 Task: Open Card Conflict Management Review in Board Business Process Improvement to Workspace Infrastructure Management and add a team member Softage.1@softage.net, a label Orange, a checklist Customer Retention, an attachment from Trello, a color Orange and finally, add a card description 'Develop and launch new referral program for existing customers' and a comment 'Let us celebrate our progress and keep pushing forward as this task is an important milestone in our project.'. Add a start date 'Jan 05, 1900' with a due date 'Jan 12, 1900'
Action: Mouse moved to (66, 292)
Screenshot: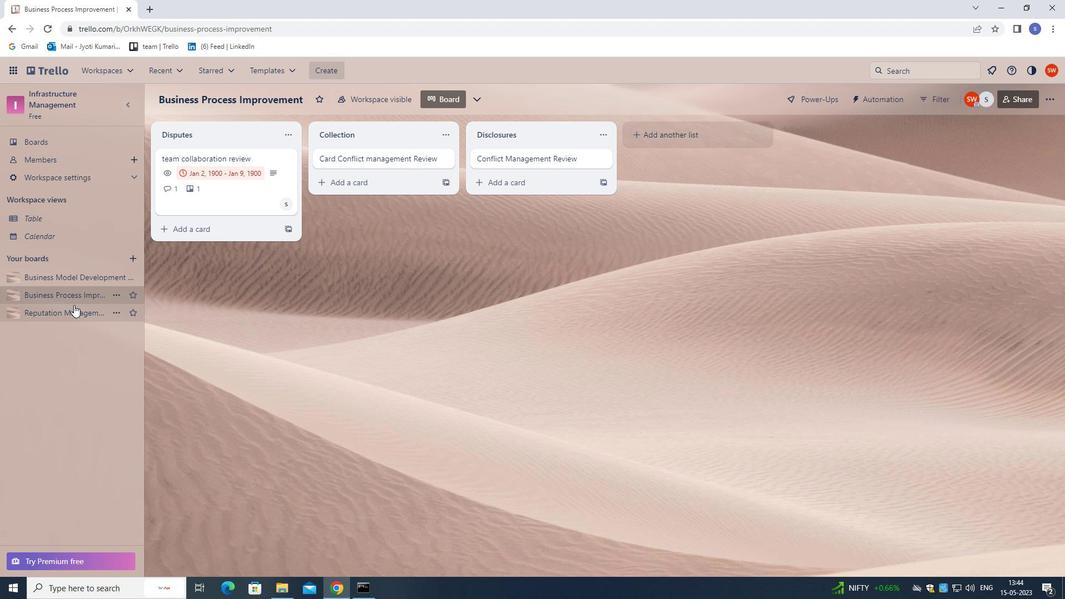 
Action: Mouse pressed left at (66, 292)
Screenshot: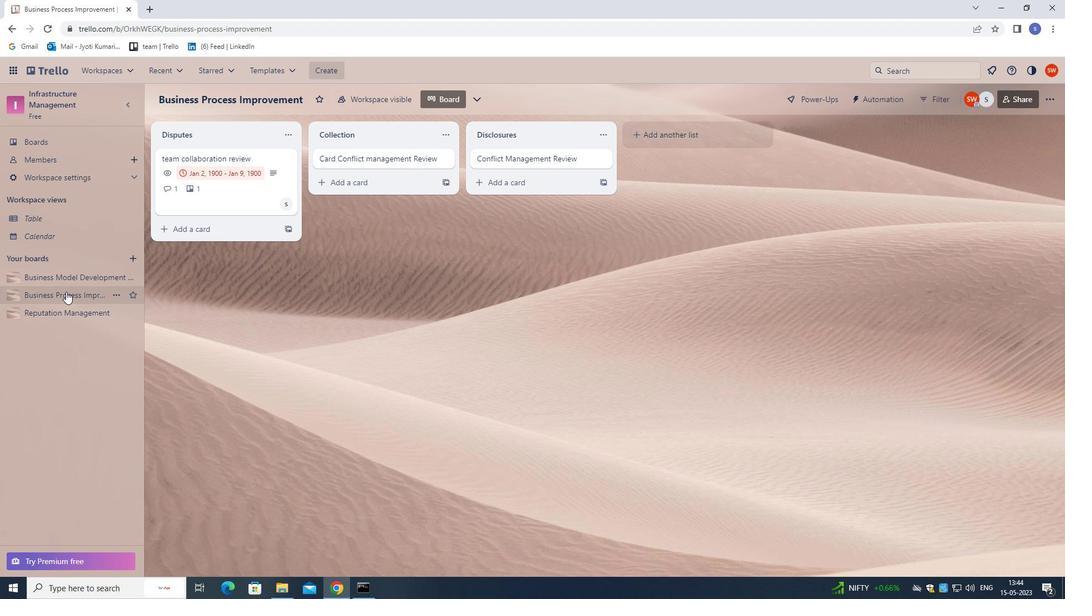 
Action: Mouse moved to (340, 158)
Screenshot: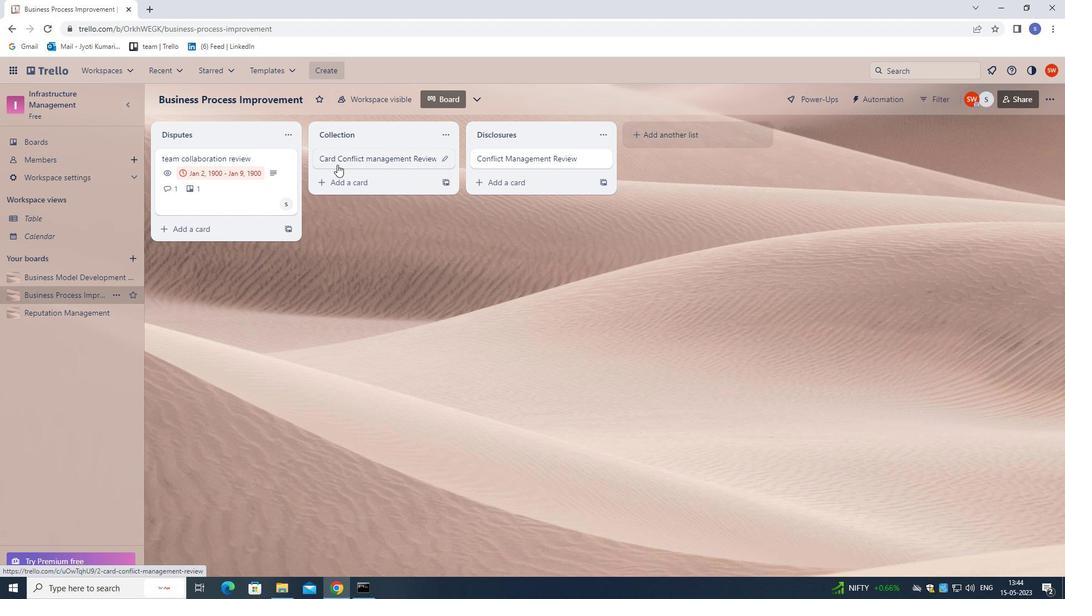 
Action: Mouse pressed left at (340, 158)
Screenshot: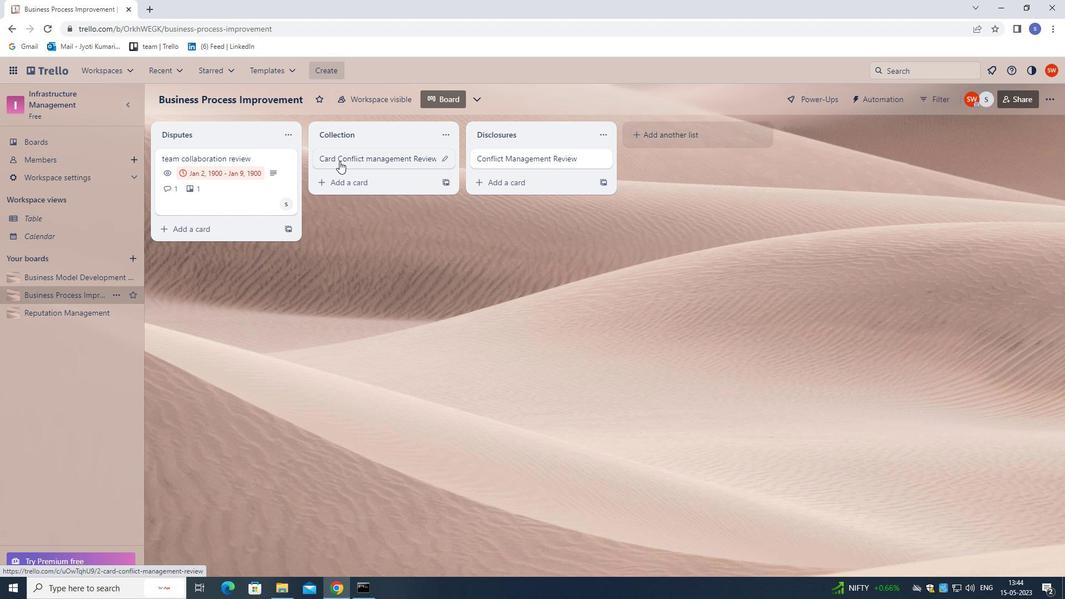 
Action: Mouse moved to (680, 193)
Screenshot: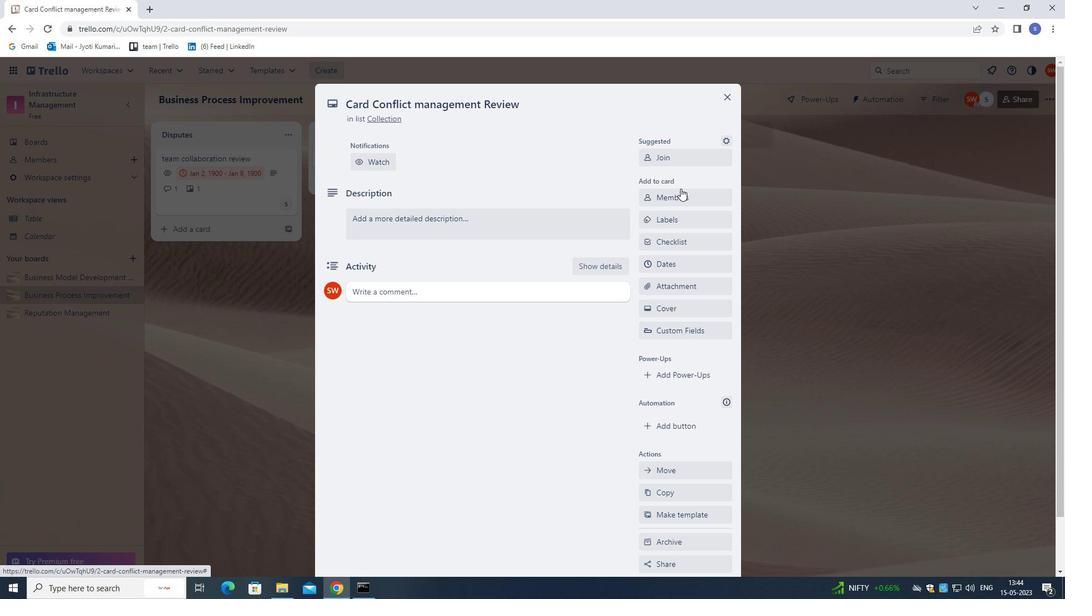 
Action: Mouse pressed left at (680, 193)
Screenshot: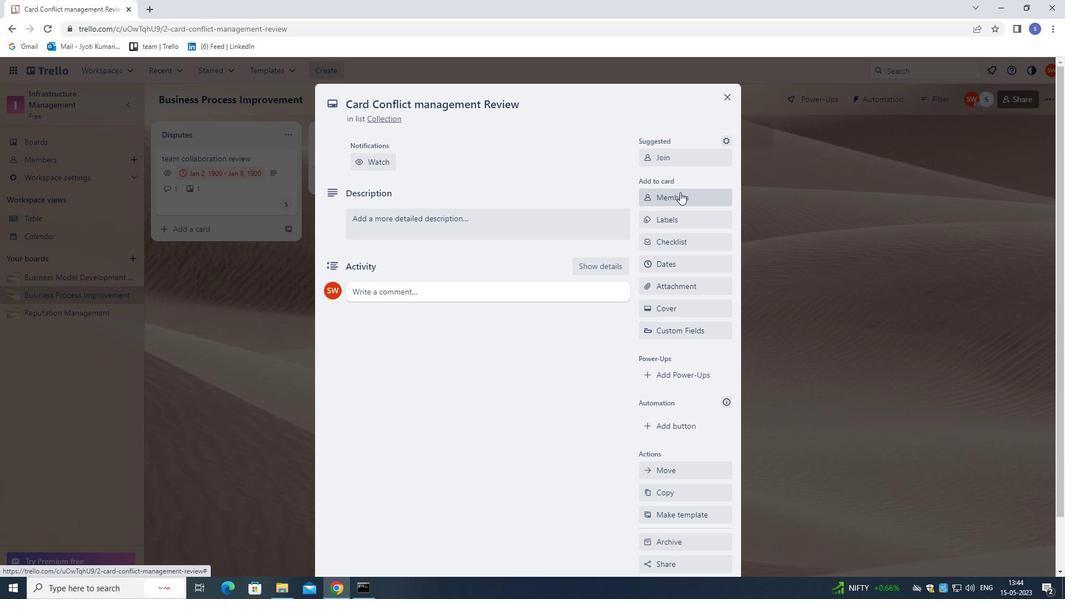 
Action: Mouse moved to (557, 115)
Screenshot: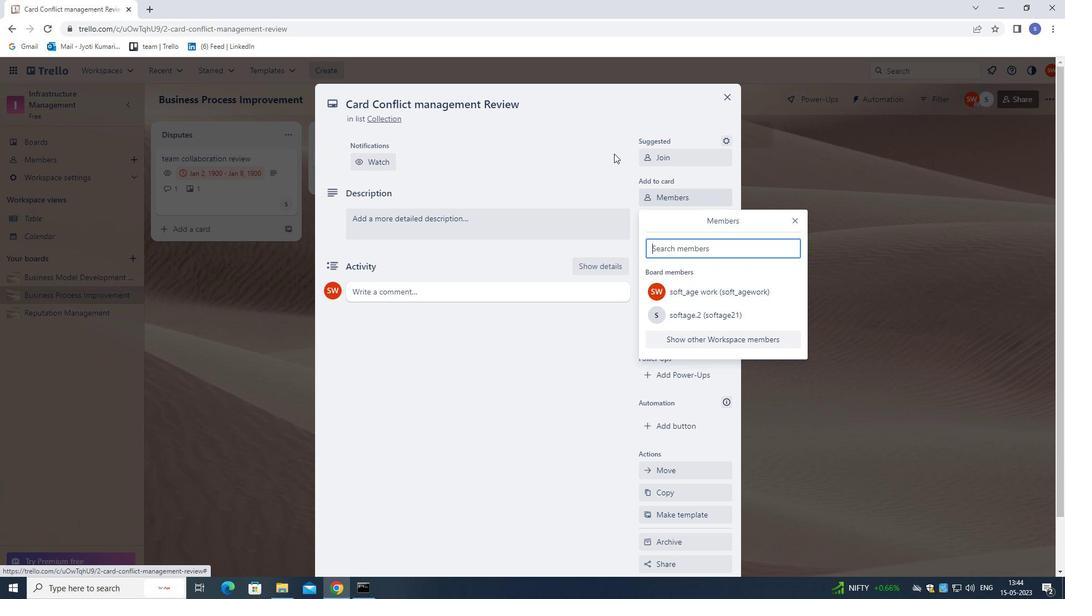 
Action: Key pressed softage.1<Key.shift>@SOFTAGE.NET
Screenshot: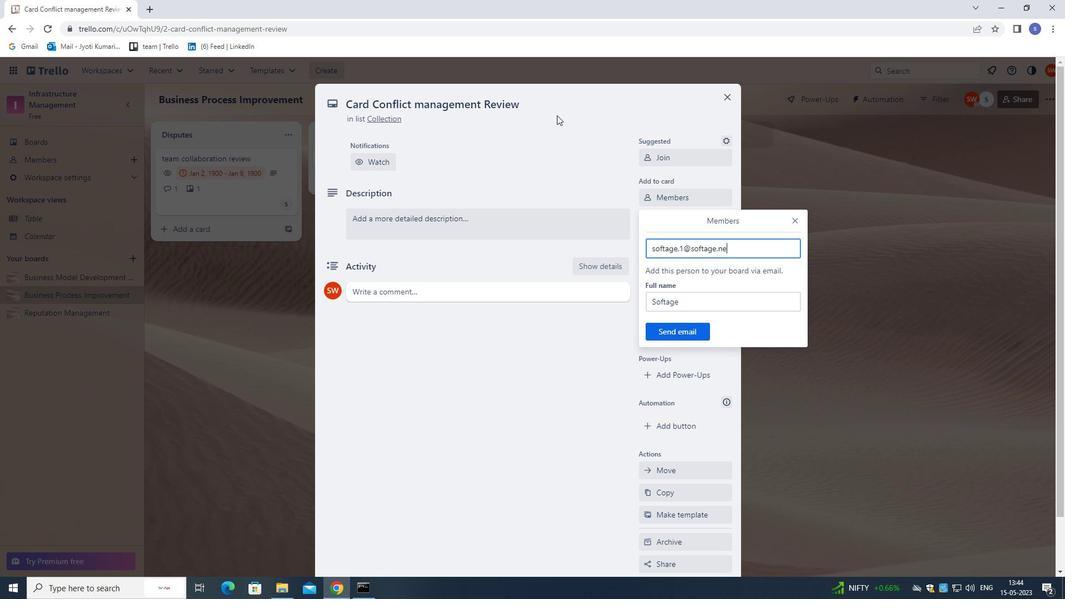 
Action: Mouse moved to (677, 330)
Screenshot: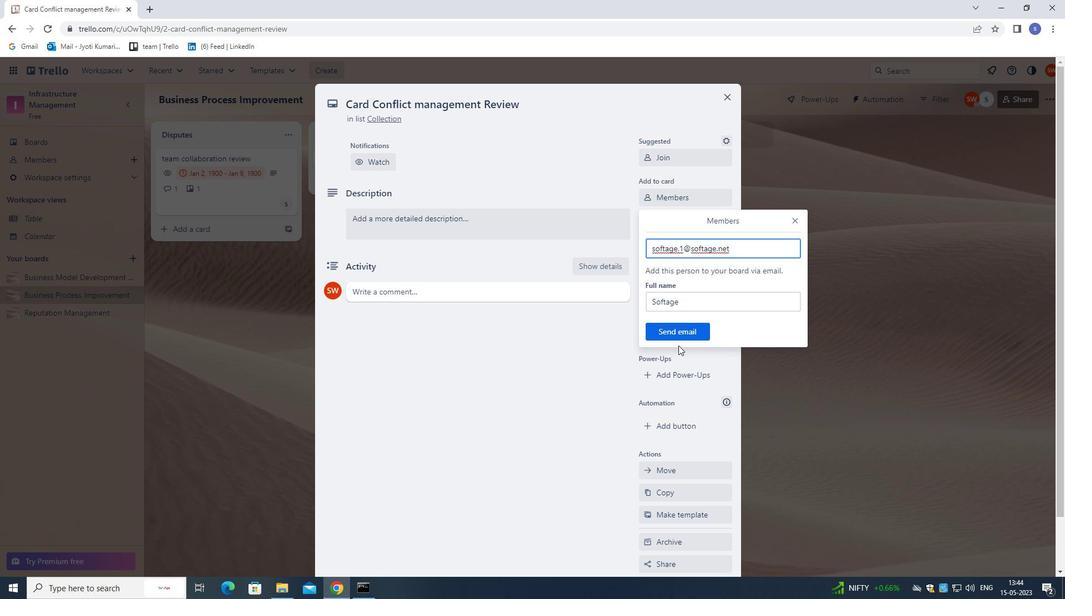 
Action: Mouse pressed left at (677, 330)
Screenshot: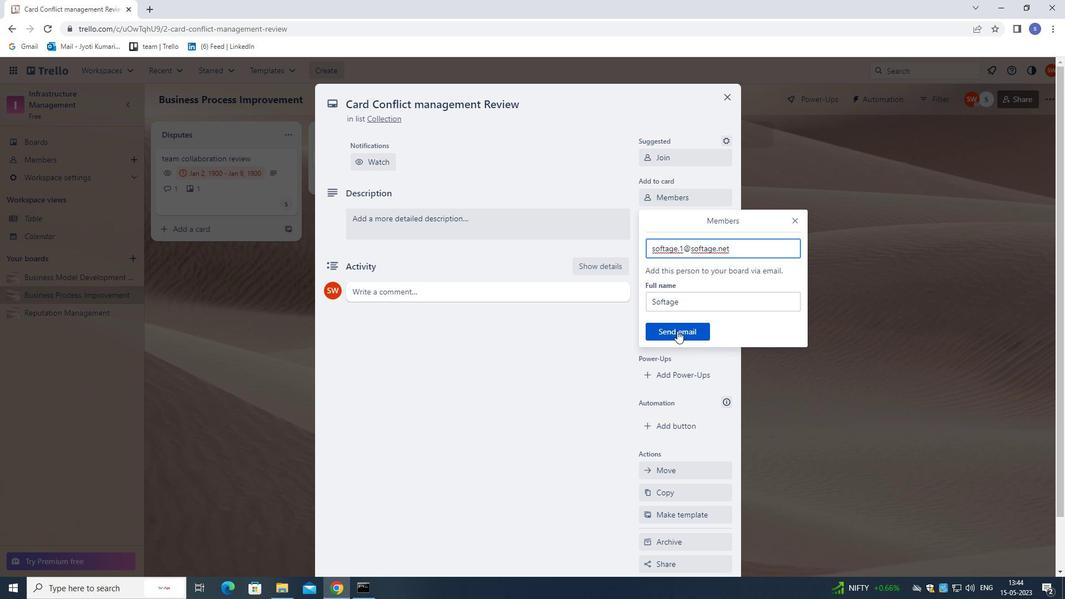 
Action: Mouse moved to (678, 224)
Screenshot: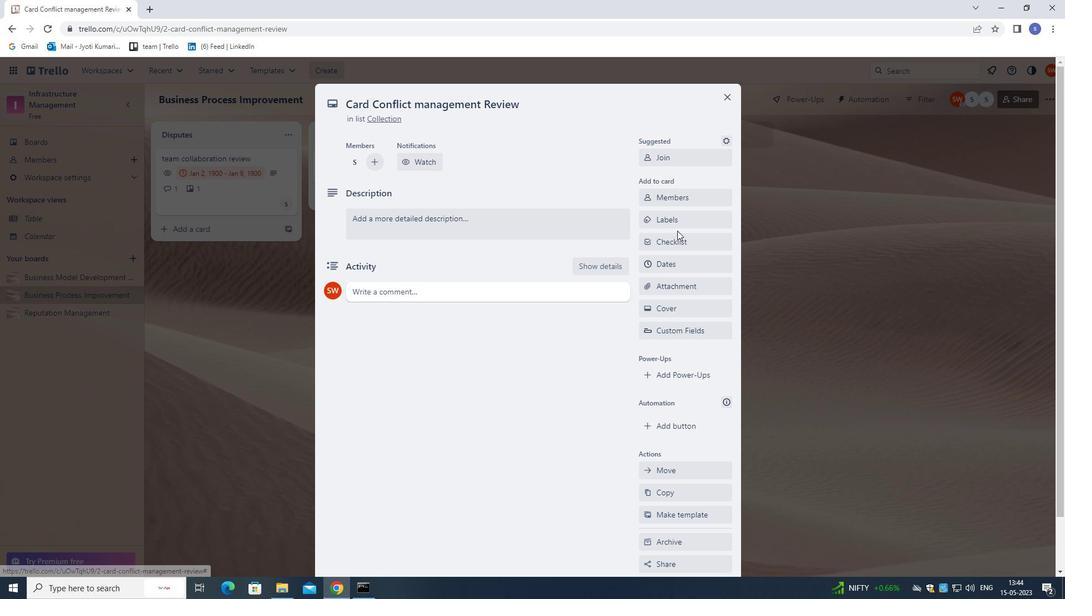 
Action: Mouse pressed left at (678, 224)
Screenshot: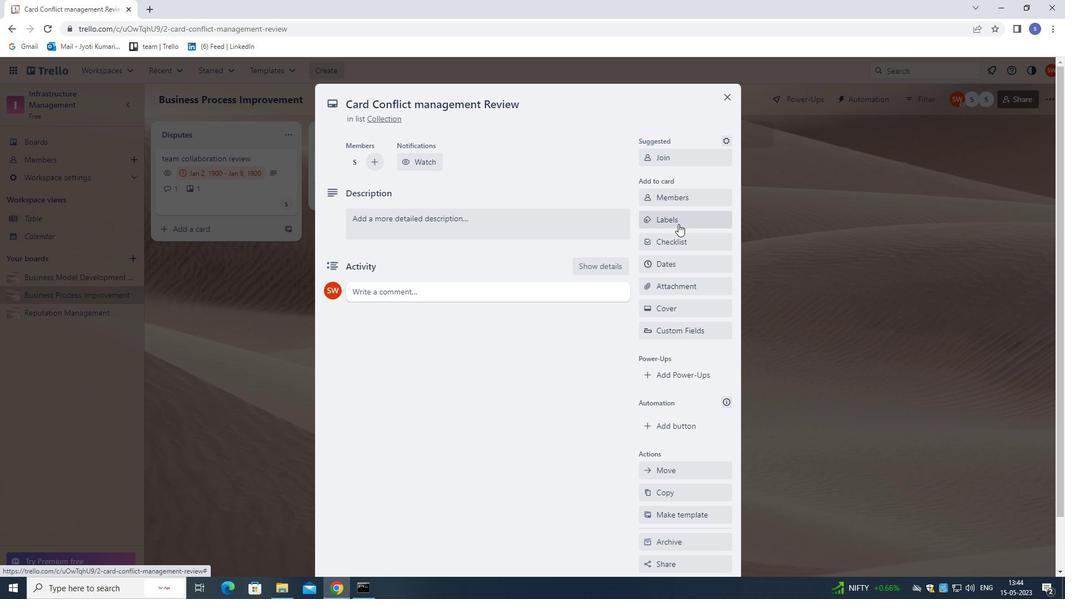 
Action: Mouse moved to (642, 212)
Screenshot: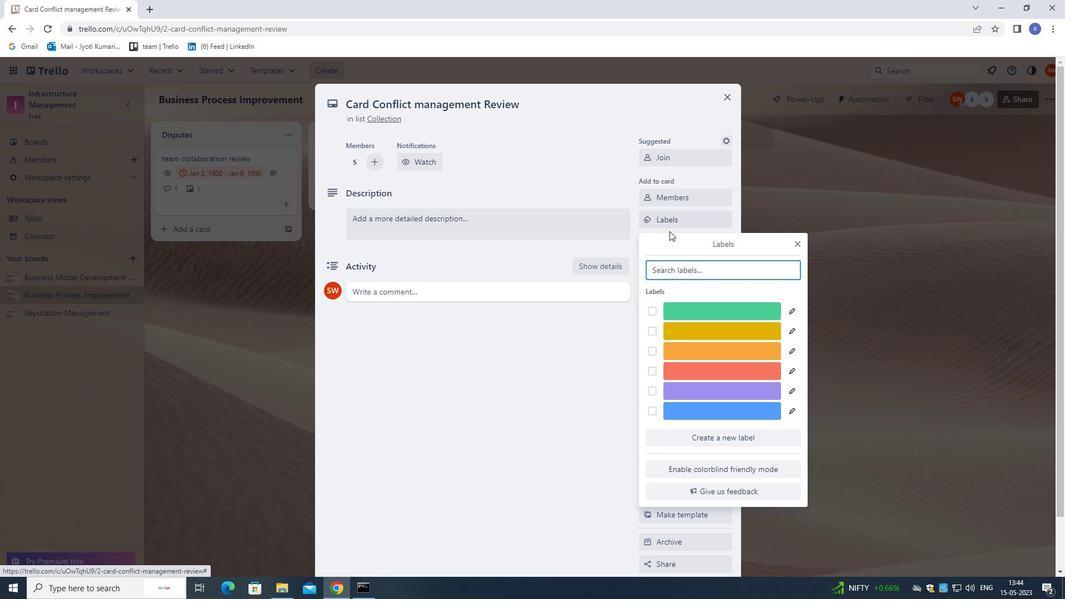 
Action: Key pressed O
Screenshot: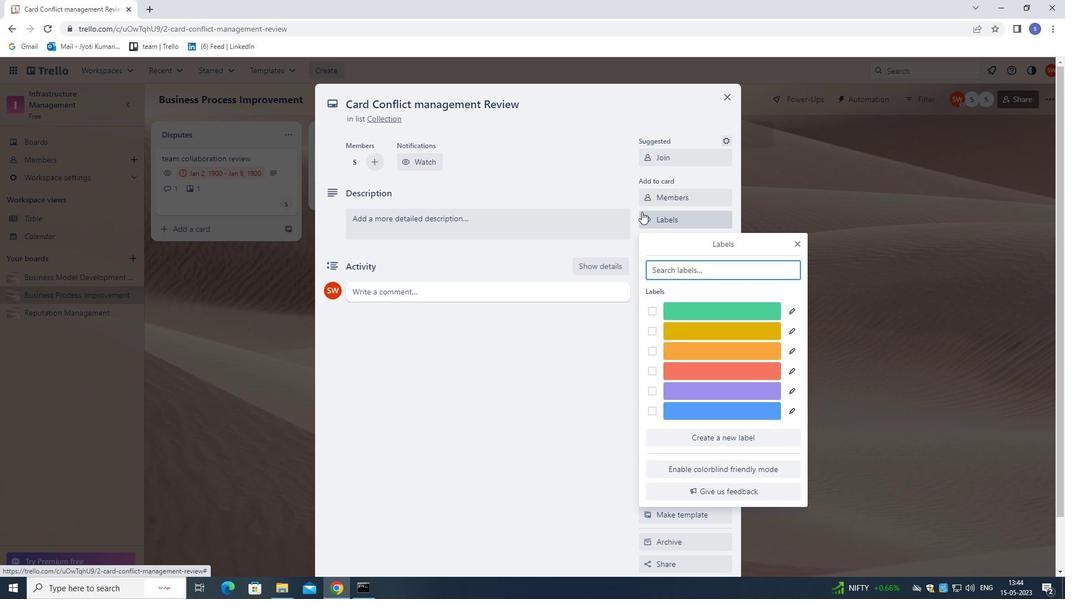 
Action: Mouse moved to (701, 314)
Screenshot: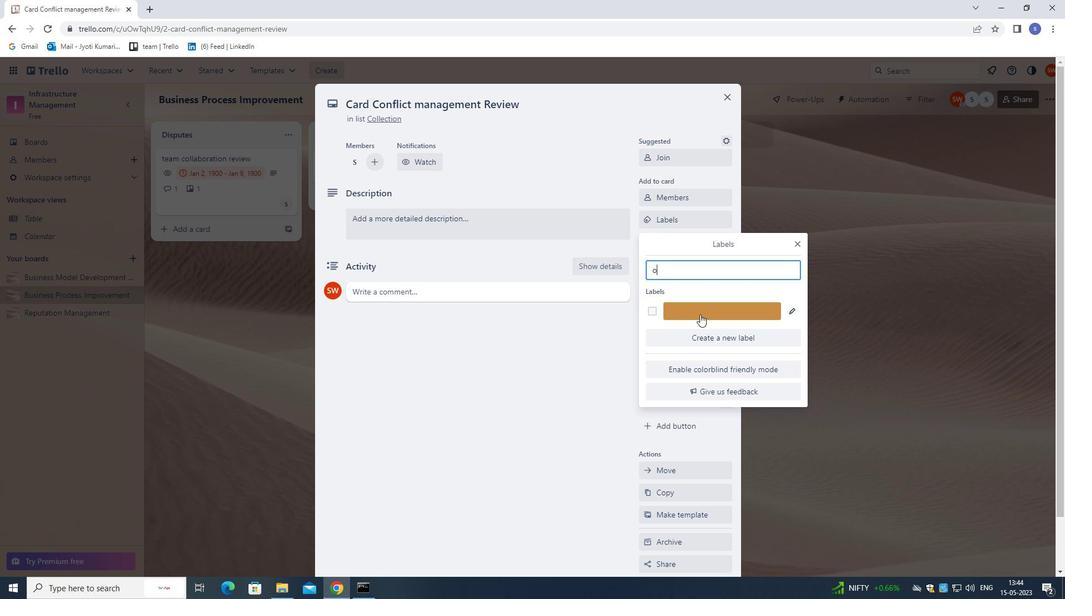 
Action: Mouse pressed left at (701, 314)
Screenshot: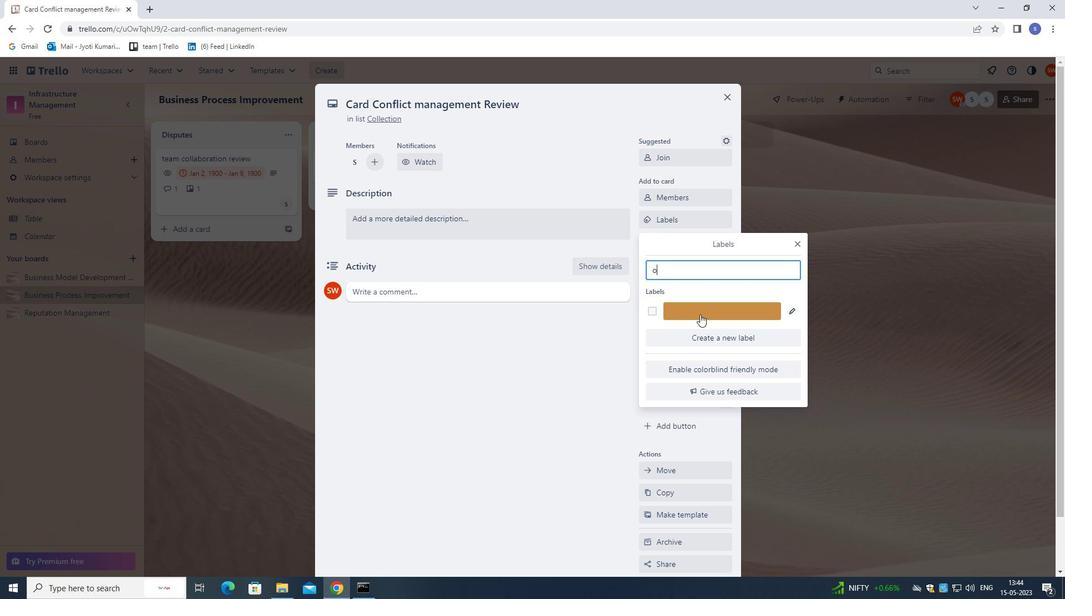 
Action: Mouse moved to (800, 239)
Screenshot: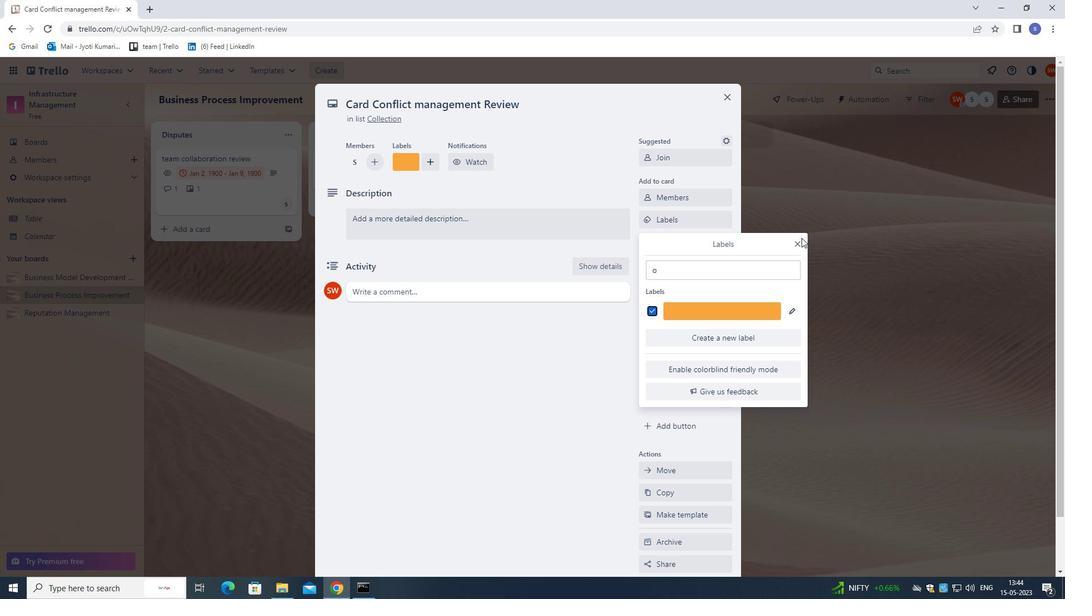 
Action: Mouse pressed left at (800, 239)
Screenshot: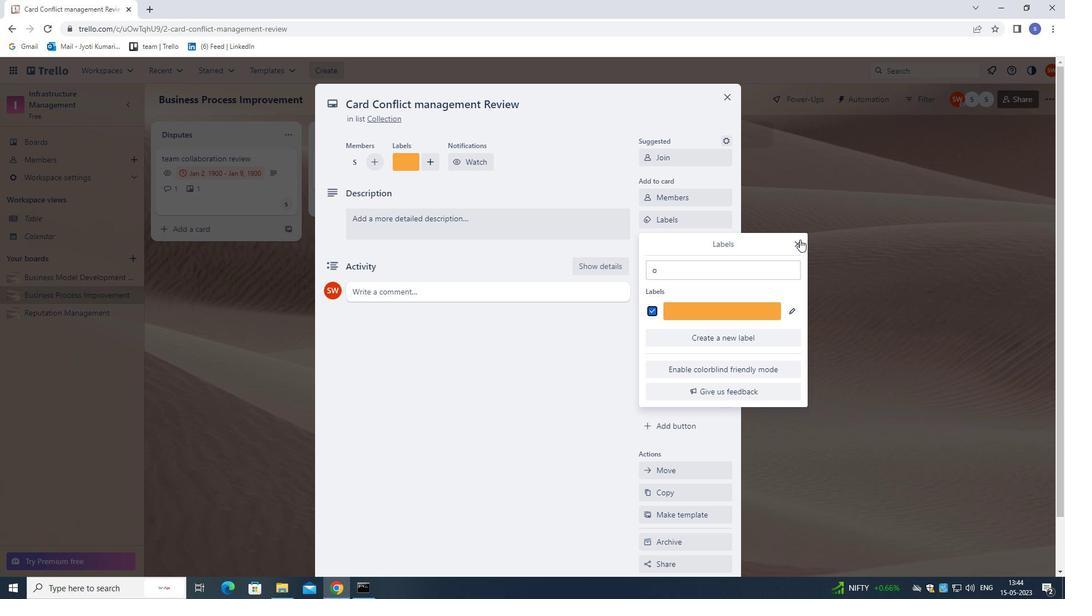 
Action: Mouse moved to (702, 243)
Screenshot: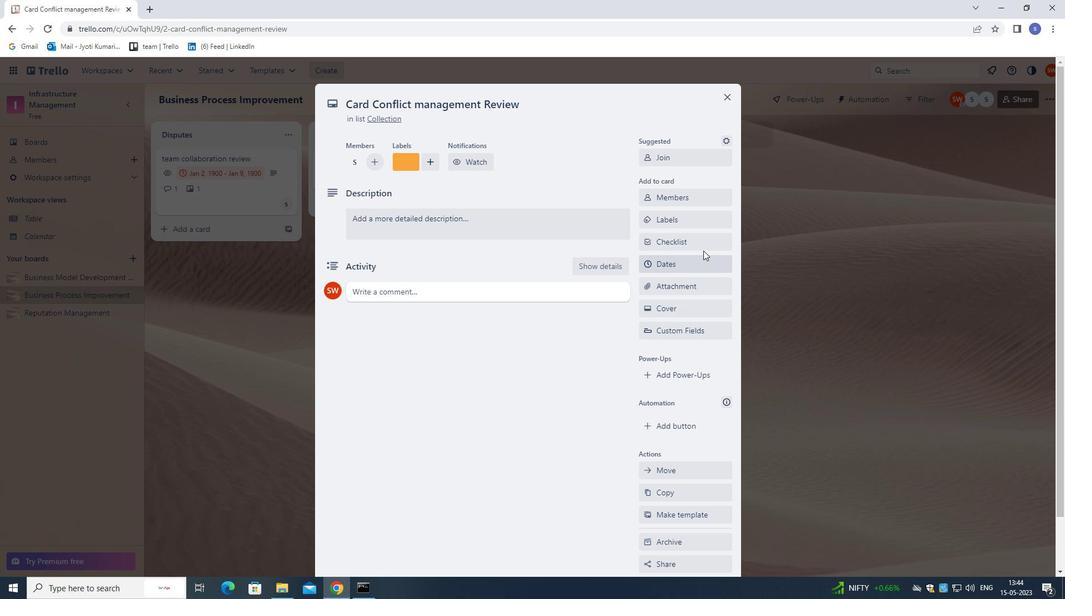
Action: Mouse pressed left at (702, 243)
Screenshot: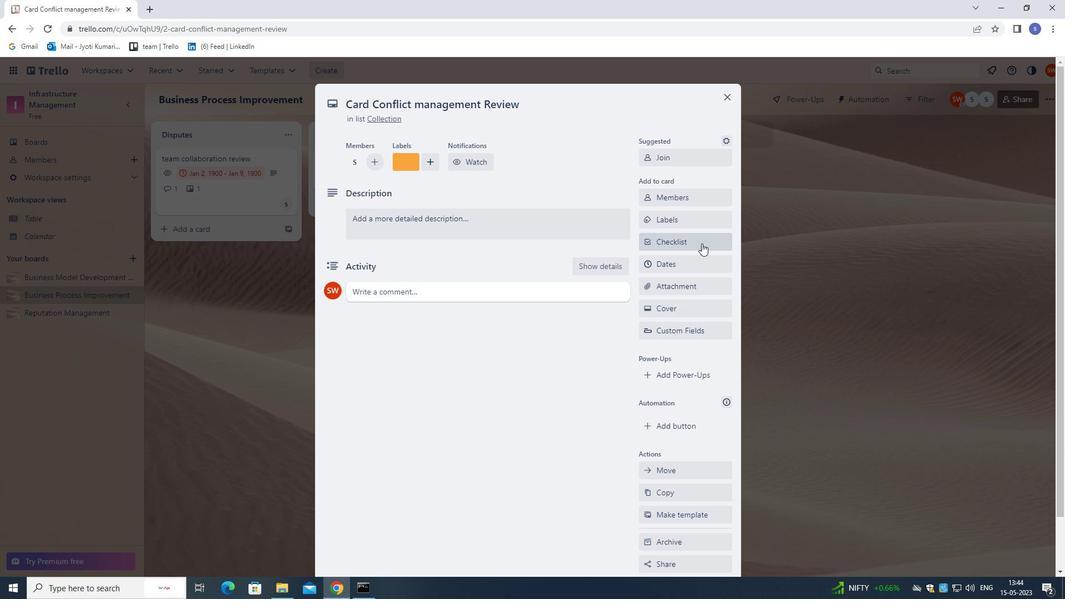 
Action: Mouse moved to (697, 239)
Screenshot: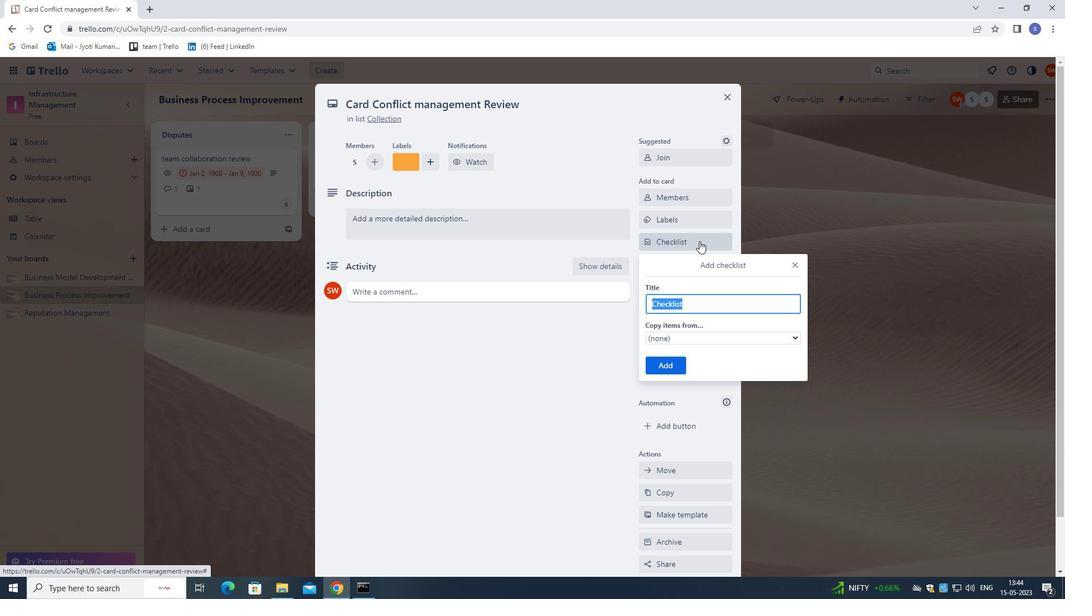 
Action: Key pressed <Key.shift>CUSTOMER<Key.space><Key.shift>REN<Key.backspace>TENTION
Screenshot: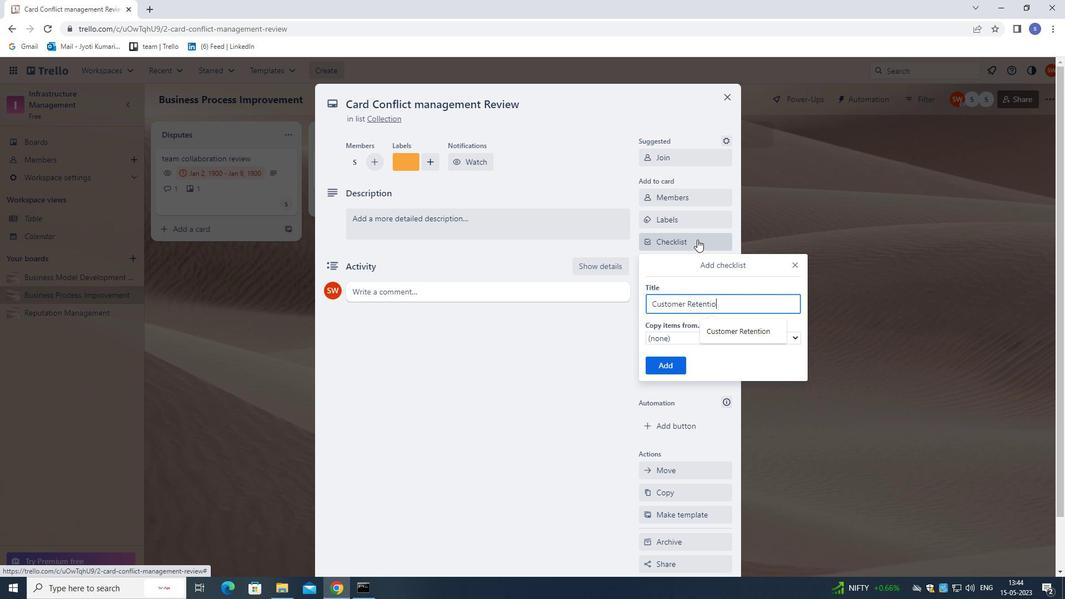 
Action: Mouse moved to (658, 362)
Screenshot: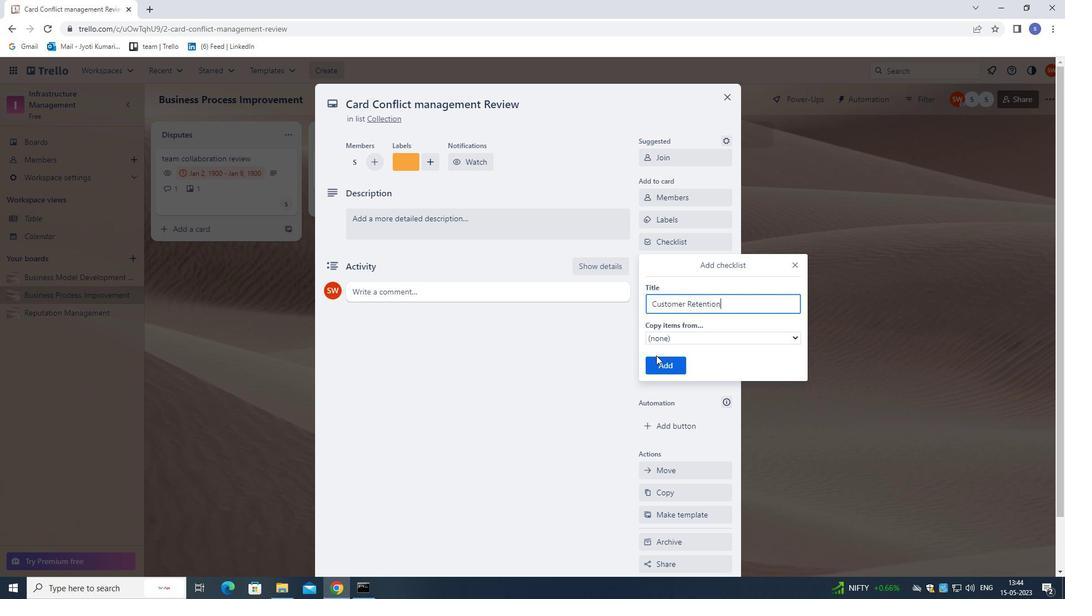 
Action: Mouse pressed left at (658, 362)
Screenshot: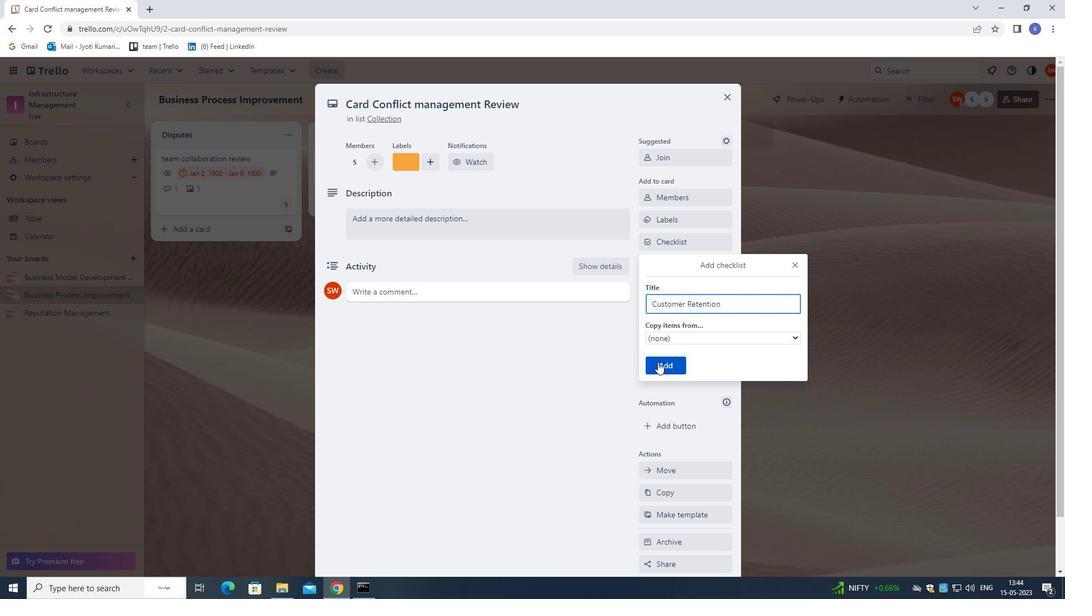 
Action: Mouse moved to (681, 268)
Screenshot: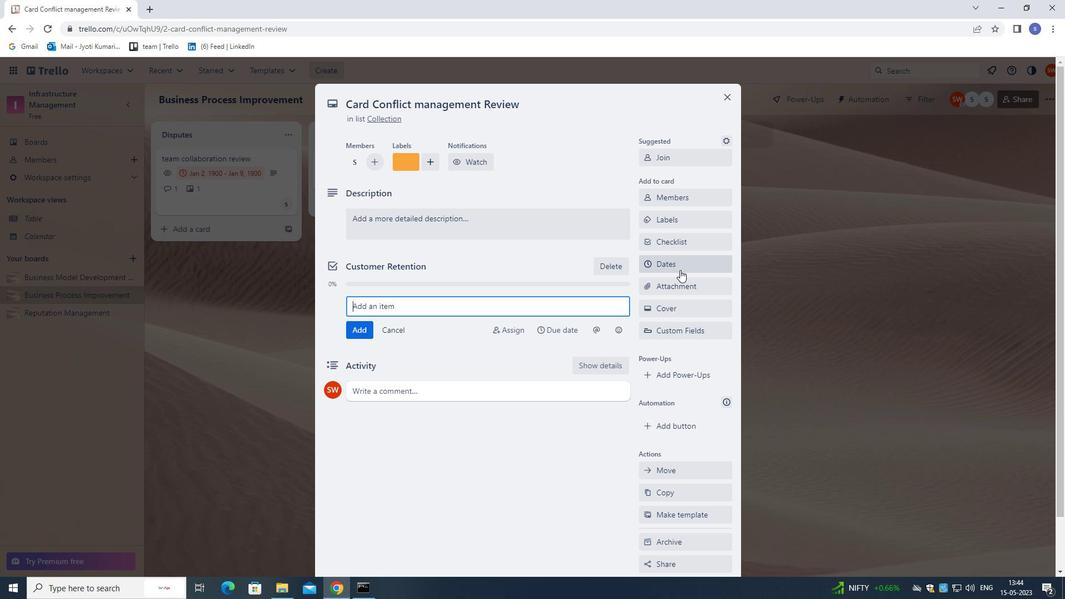 
Action: Mouse pressed left at (681, 268)
Screenshot: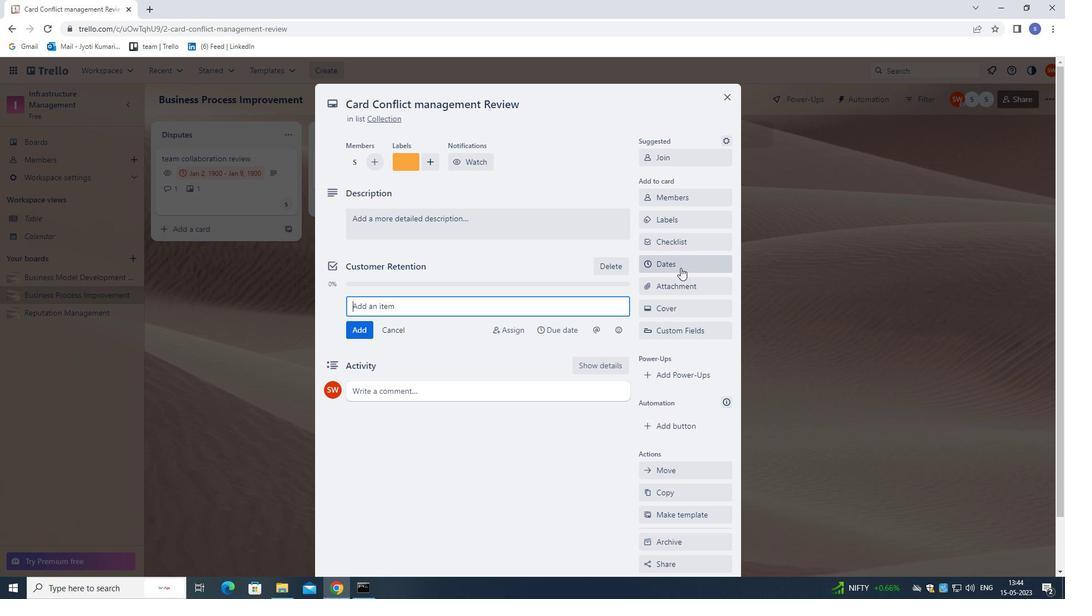 
Action: Mouse moved to (653, 299)
Screenshot: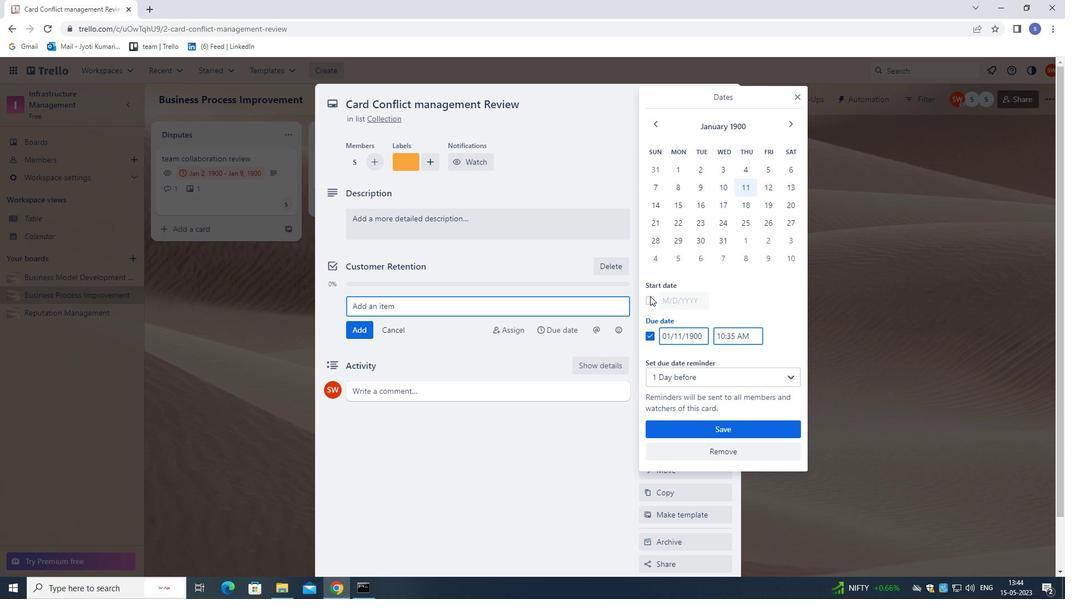 
Action: Mouse pressed left at (653, 299)
Screenshot: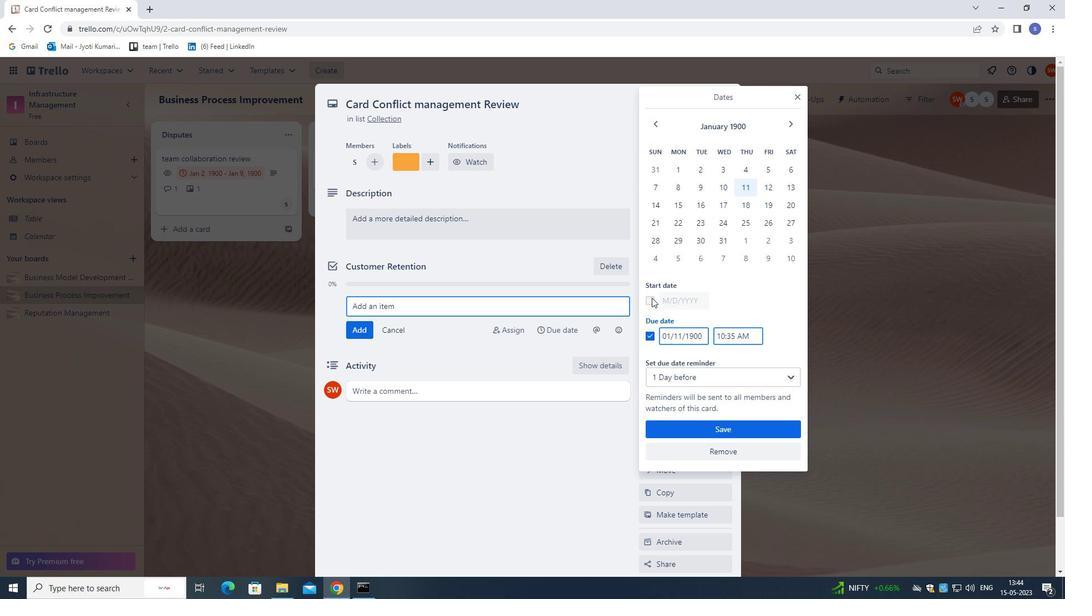 
Action: Mouse moved to (766, 164)
Screenshot: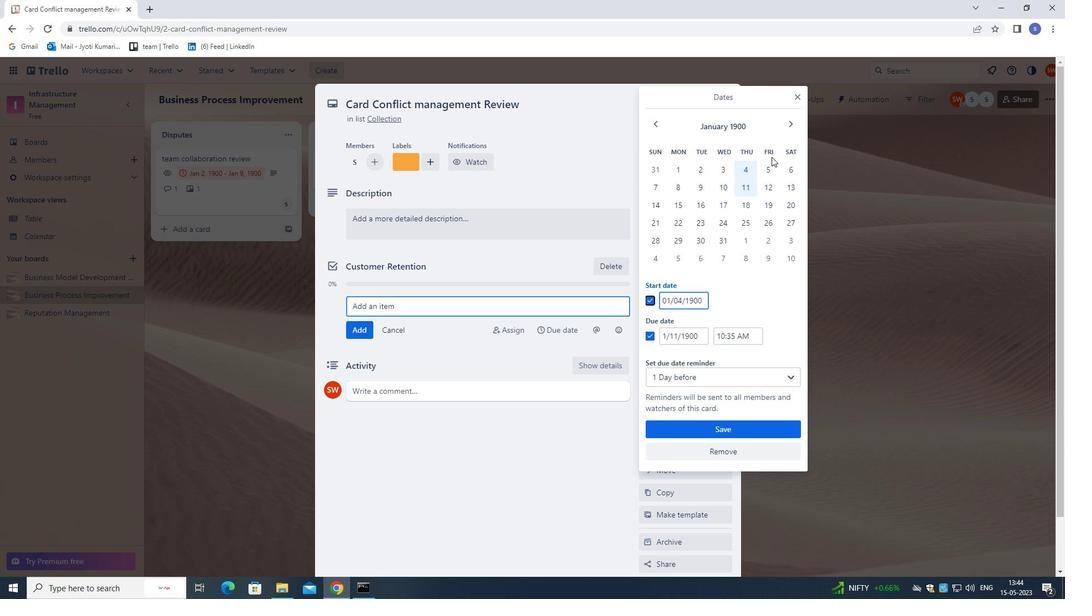 
Action: Mouse pressed left at (766, 164)
Screenshot: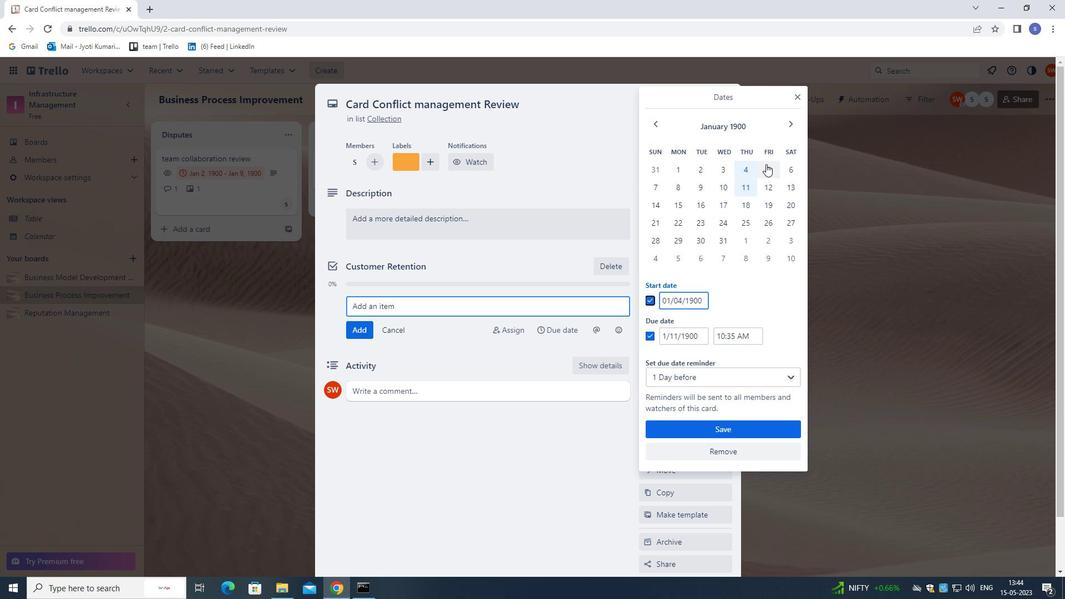 
Action: Mouse moved to (768, 182)
Screenshot: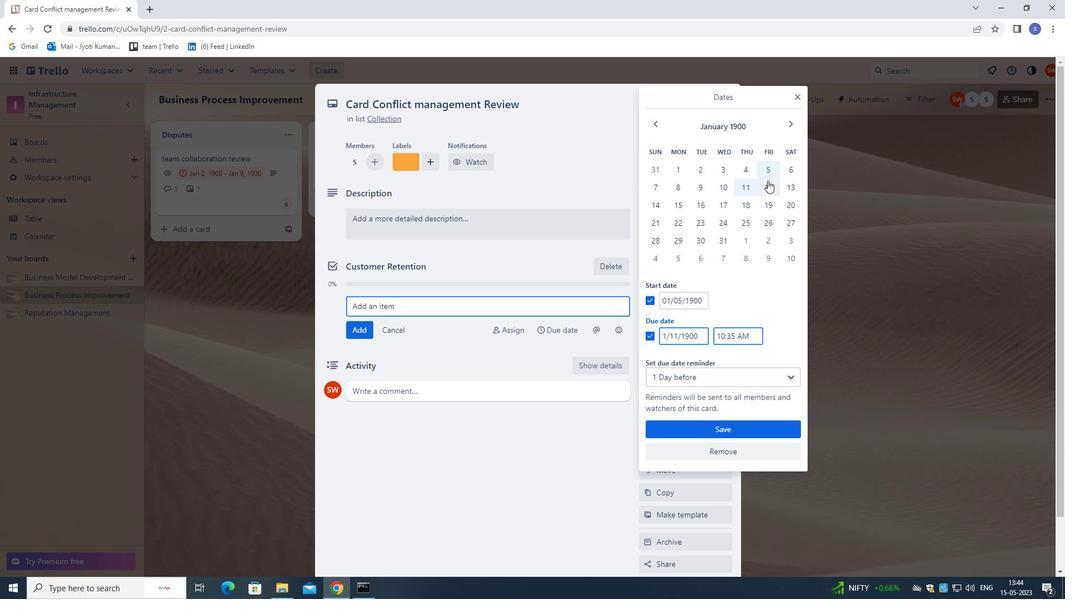 
Action: Mouse pressed left at (768, 182)
Screenshot: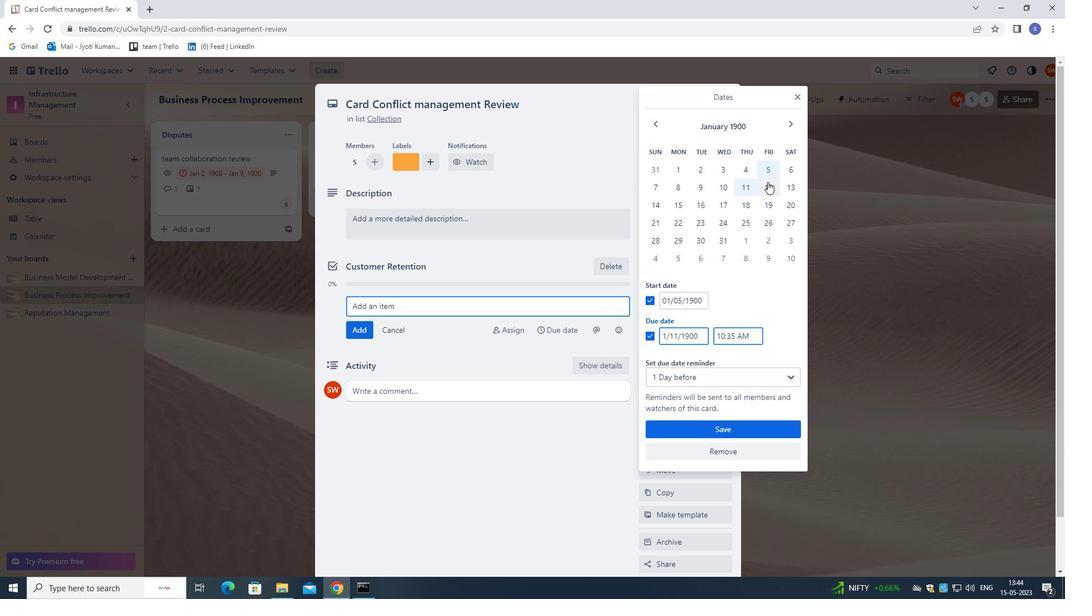 
Action: Mouse moved to (723, 431)
Screenshot: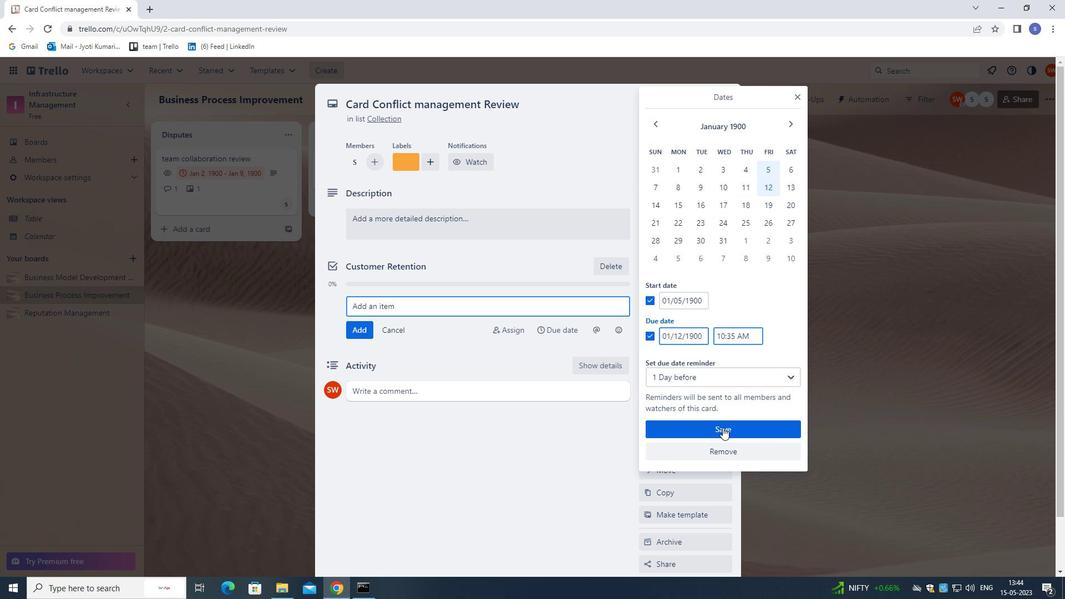 
Action: Mouse pressed left at (723, 431)
Screenshot: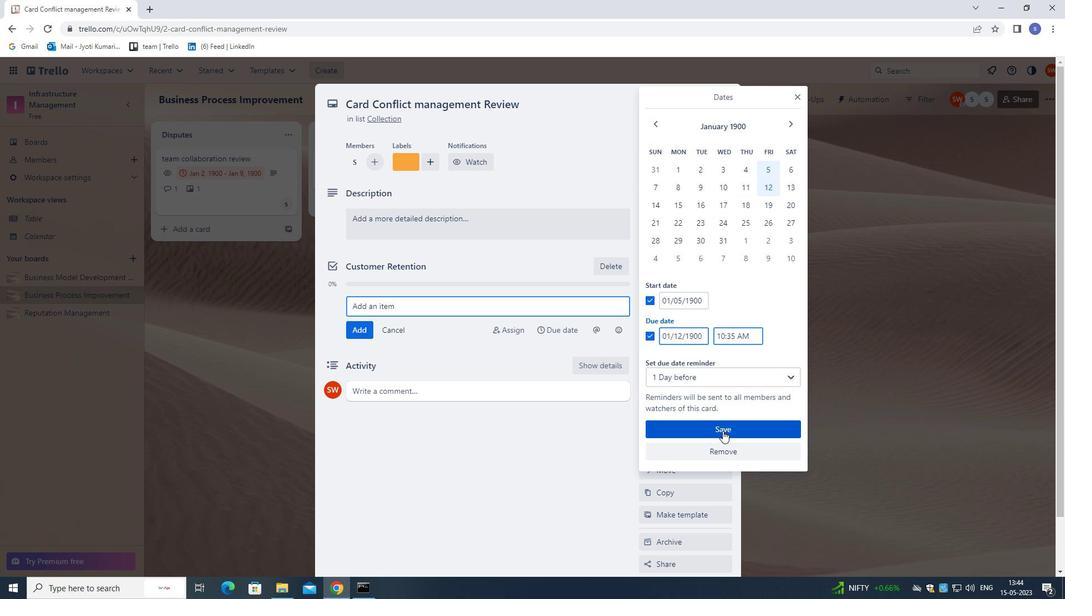 
Action: Mouse moved to (696, 291)
Screenshot: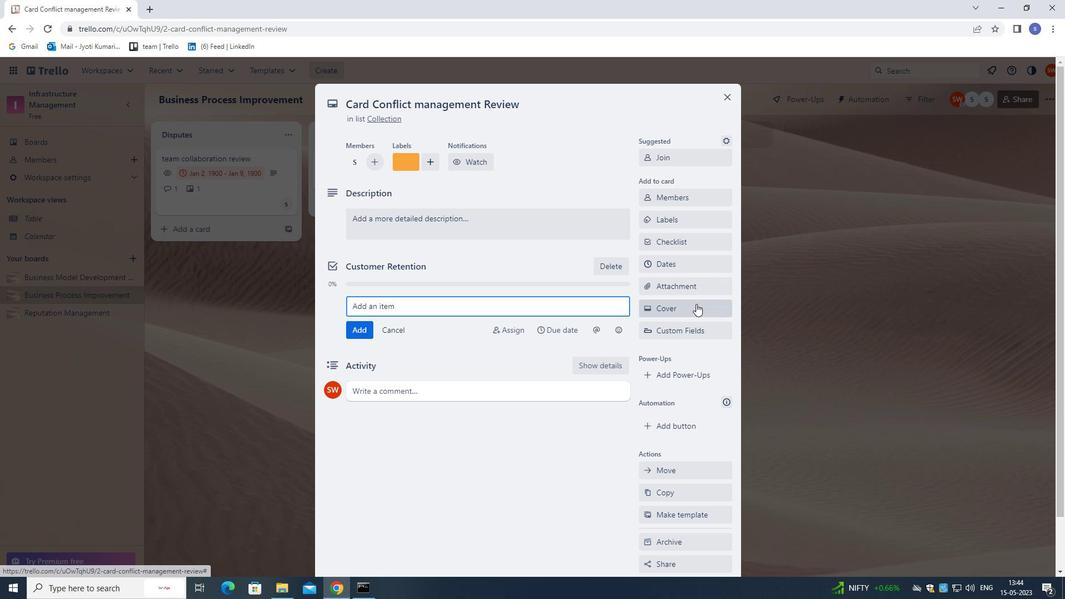 
Action: Mouse pressed left at (696, 291)
Screenshot: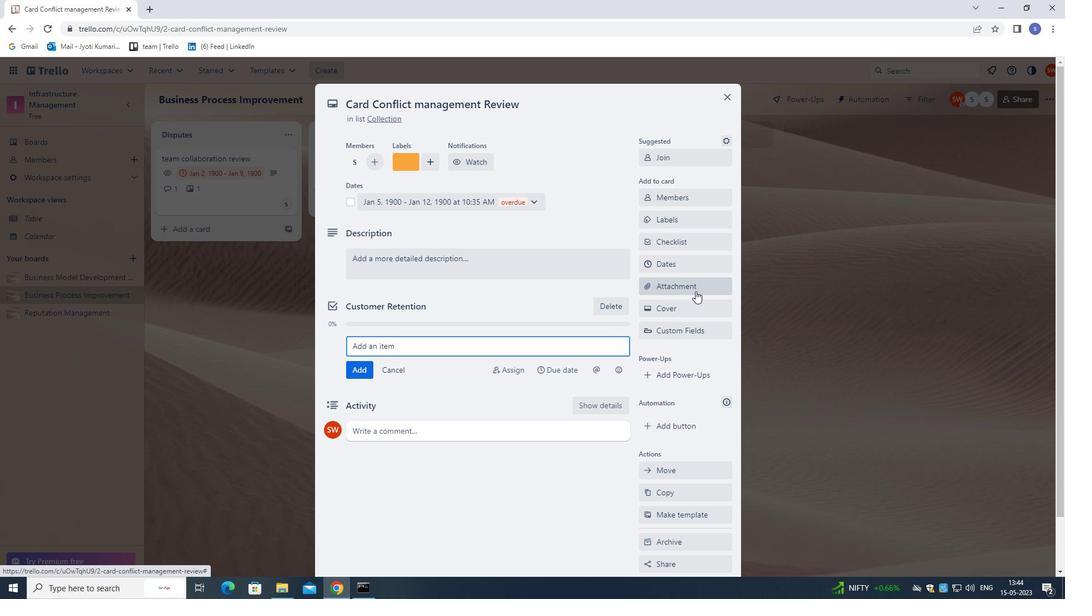 
Action: Mouse moved to (690, 353)
Screenshot: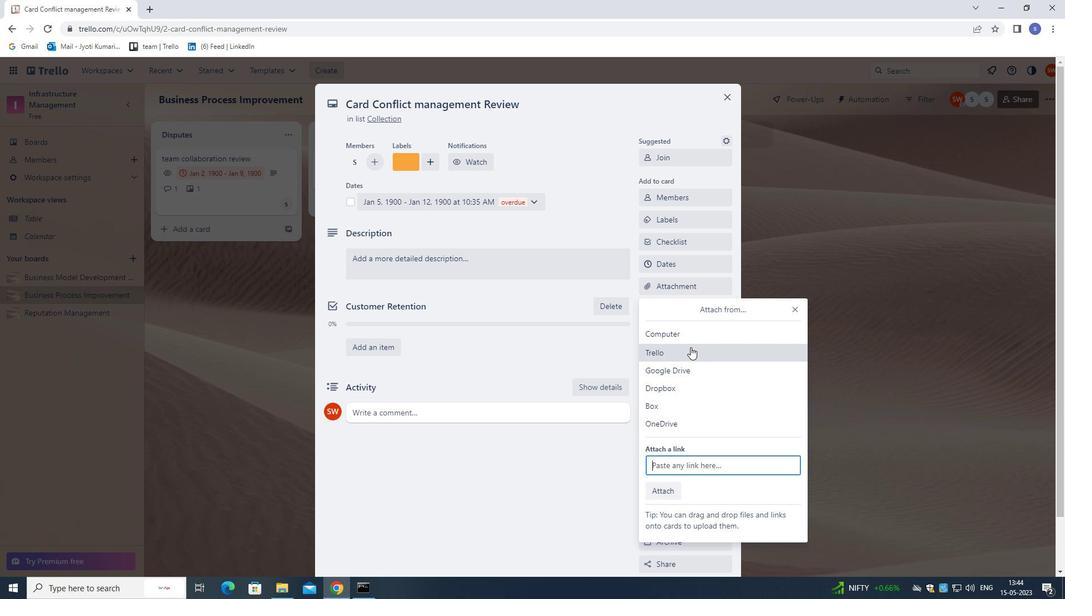 
Action: Mouse pressed left at (690, 353)
Screenshot: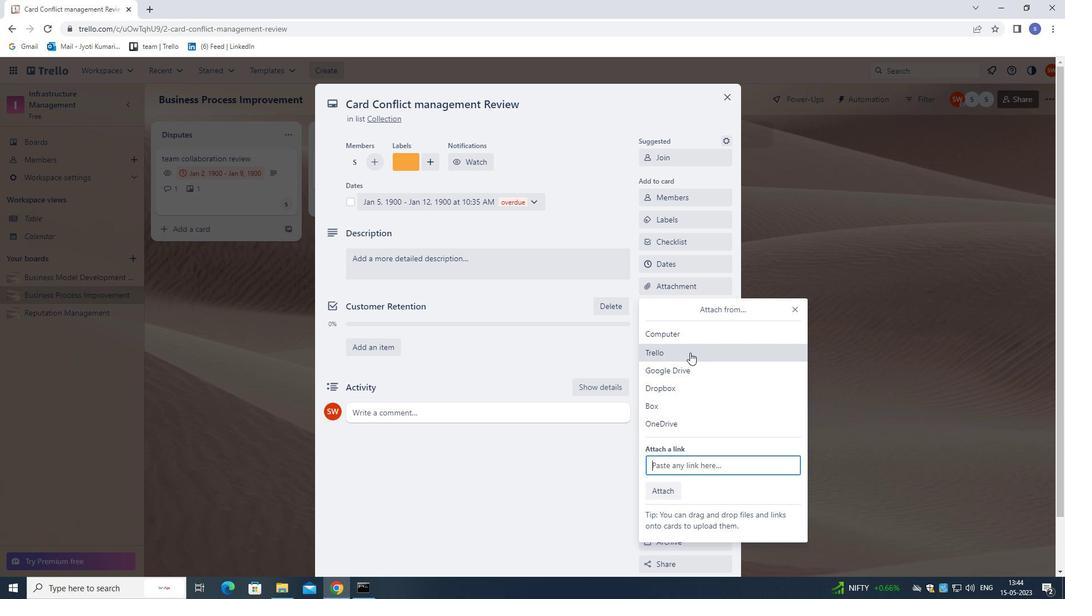 
Action: Mouse moved to (683, 323)
Screenshot: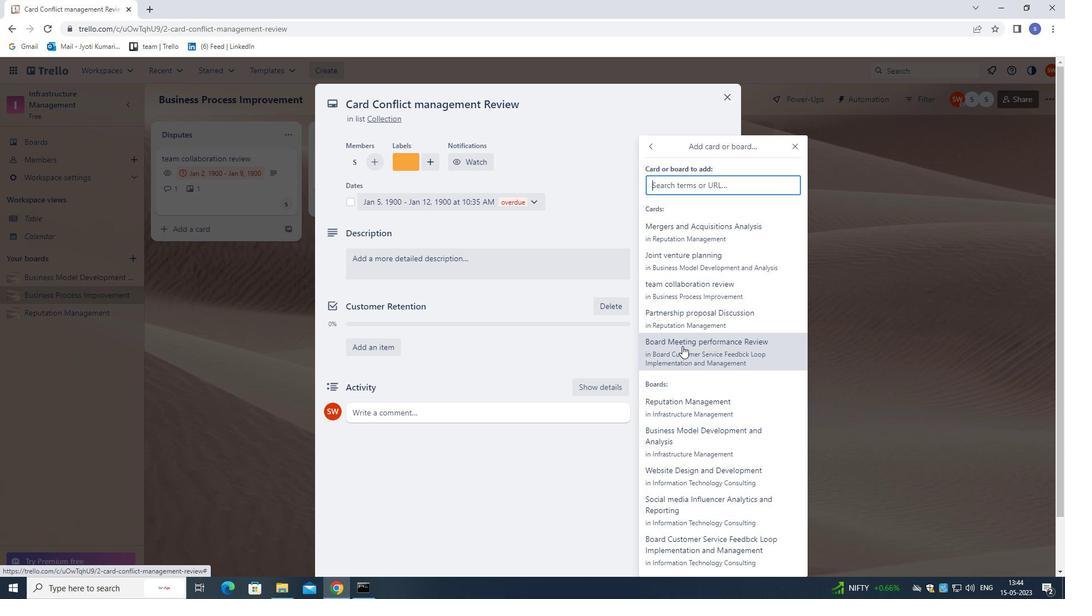 
Action: Mouse pressed left at (683, 323)
Screenshot: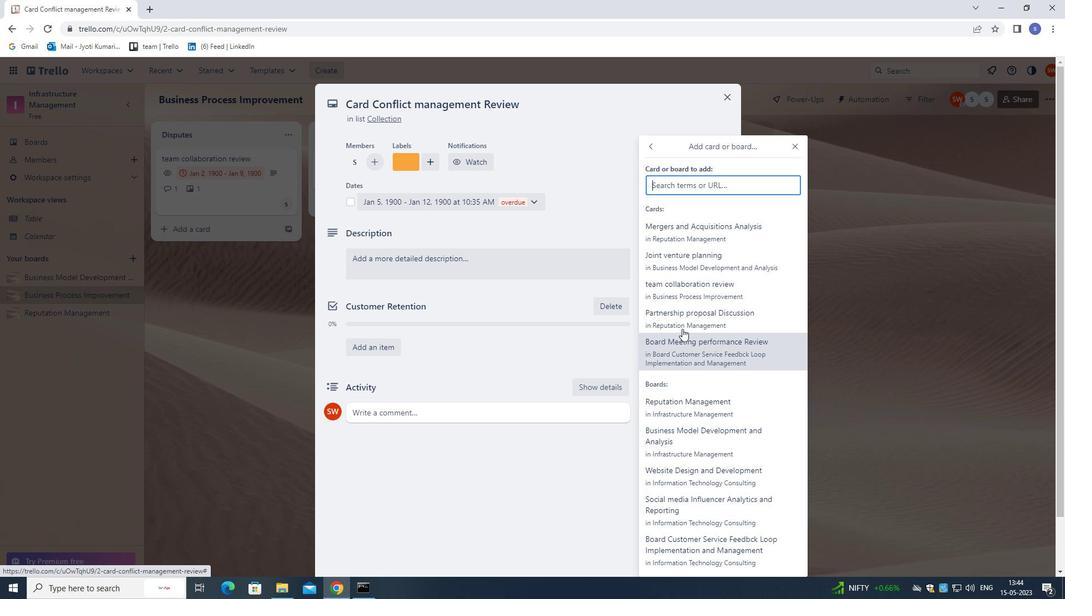 
Action: Mouse moved to (494, 262)
Screenshot: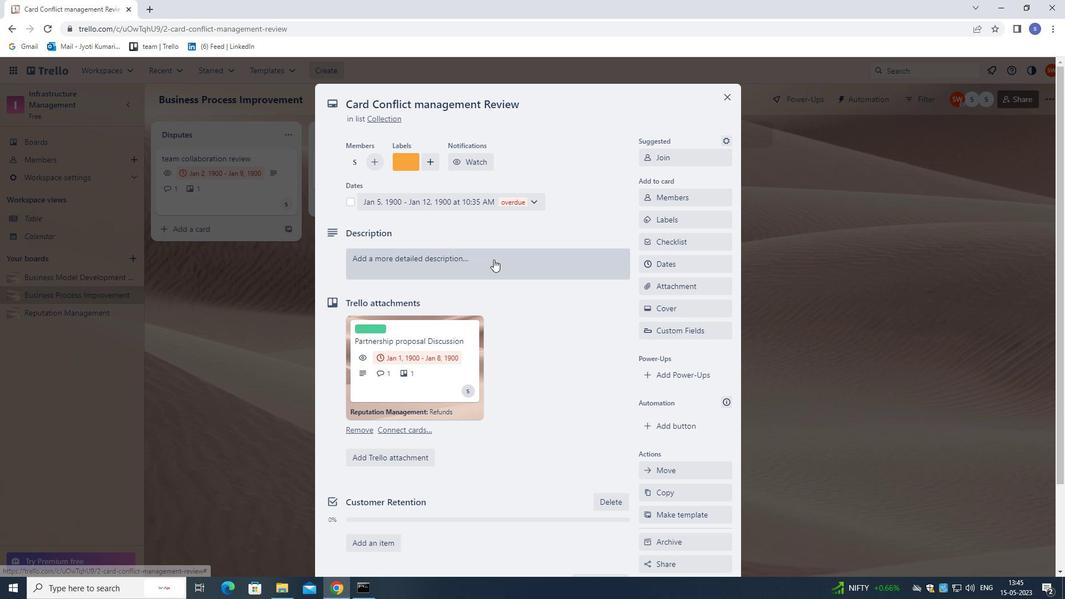 
Action: Mouse pressed left at (494, 262)
Screenshot: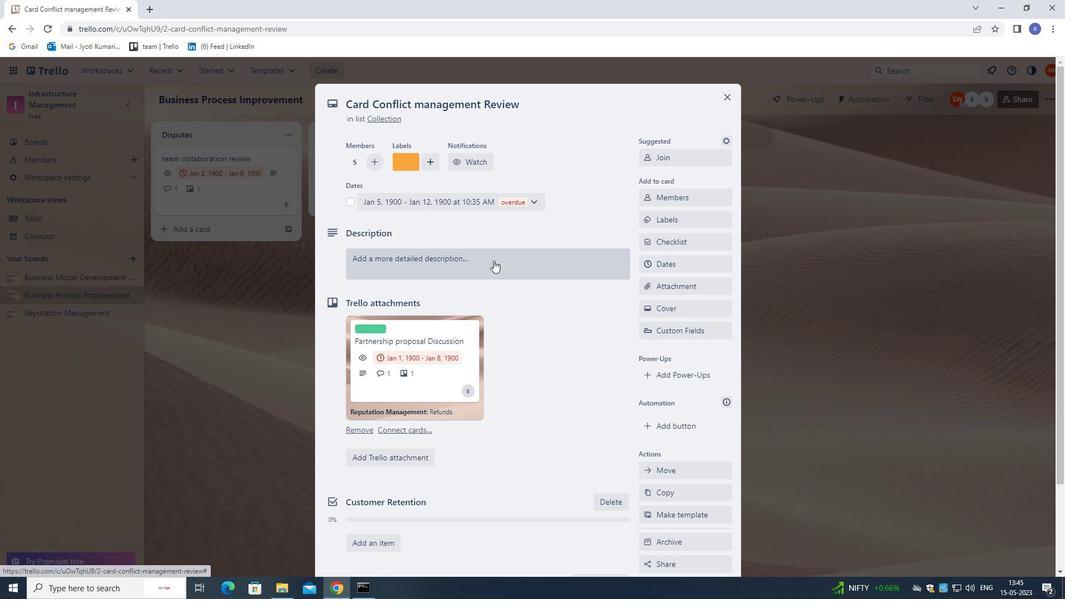 
Action: Mouse moved to (508, 270)
Screenshot: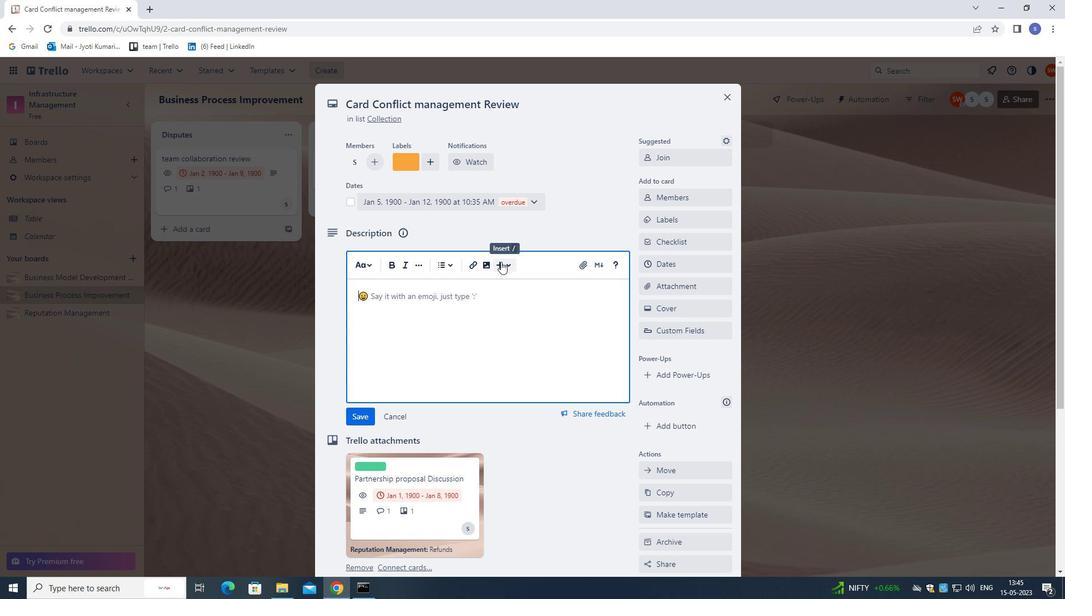 
Action: Key pressed <Key.shift>DEVELOP<Key.space>AND<Key.space>LAIM<Key.backspace><Key.backspace>UNCH<Key.space>NEW<Key.space>REFERRAL<Key.space>PROGRAM<Key.space>FOR<Key.space>EXISTING<Key.space>CUSTOMERS.
Screenshot: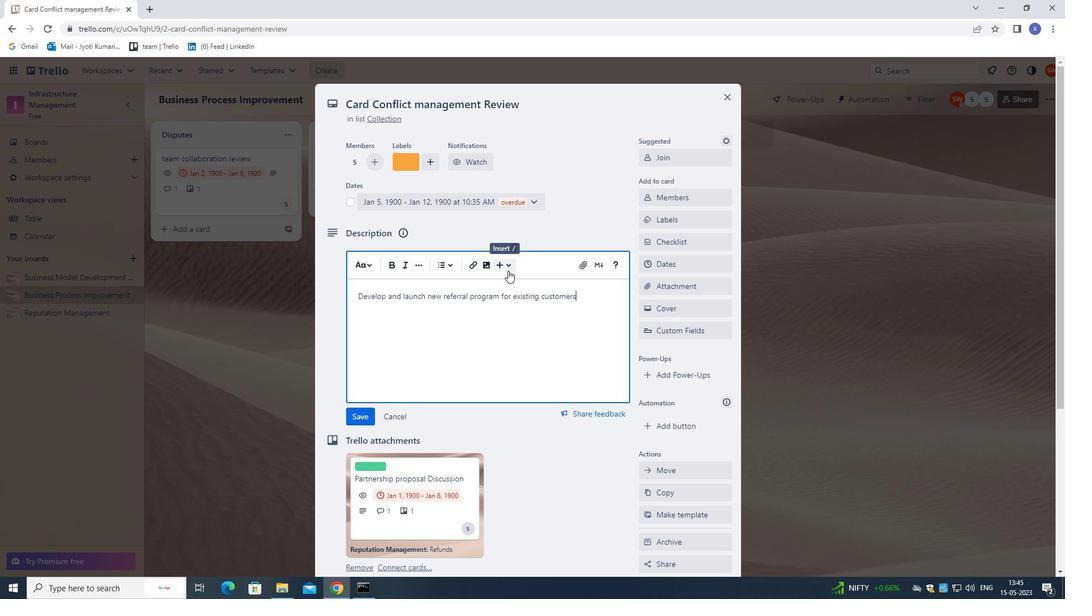 
Action: Mouse moved to (492, 325)
Screenshot: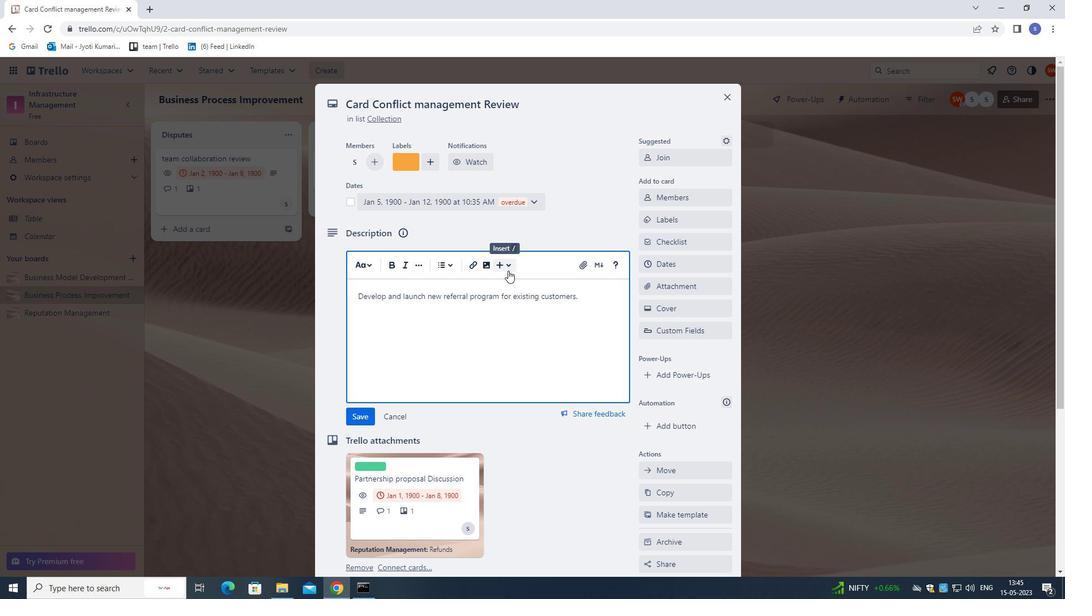 
Action: Mouse scrolled (492, 325) with delta (0, 0)
Screenshot: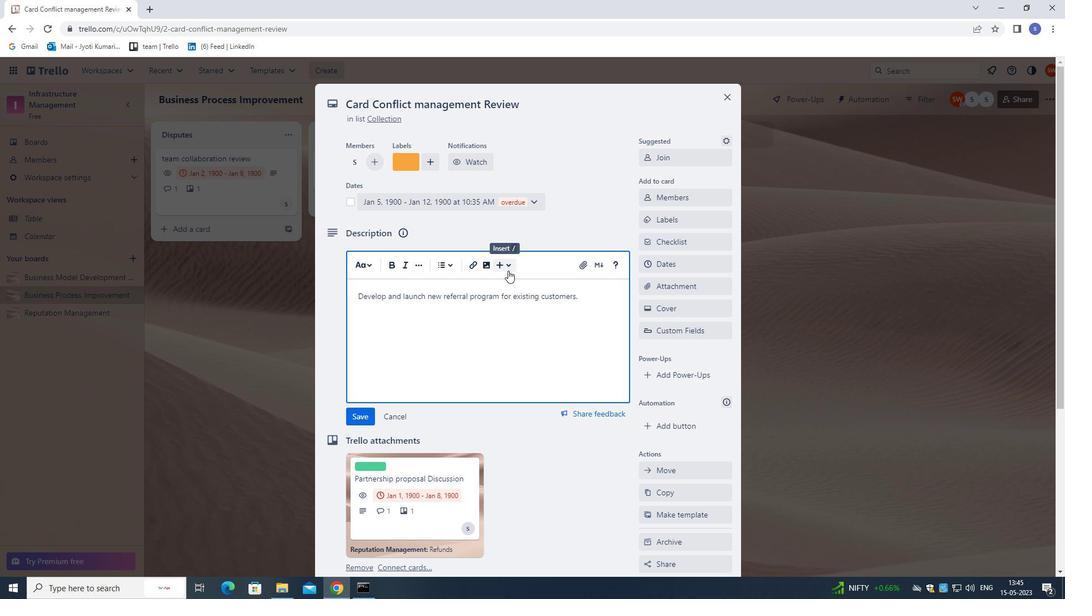 
Action: Mouse moved to (490, 351)
Screenshot: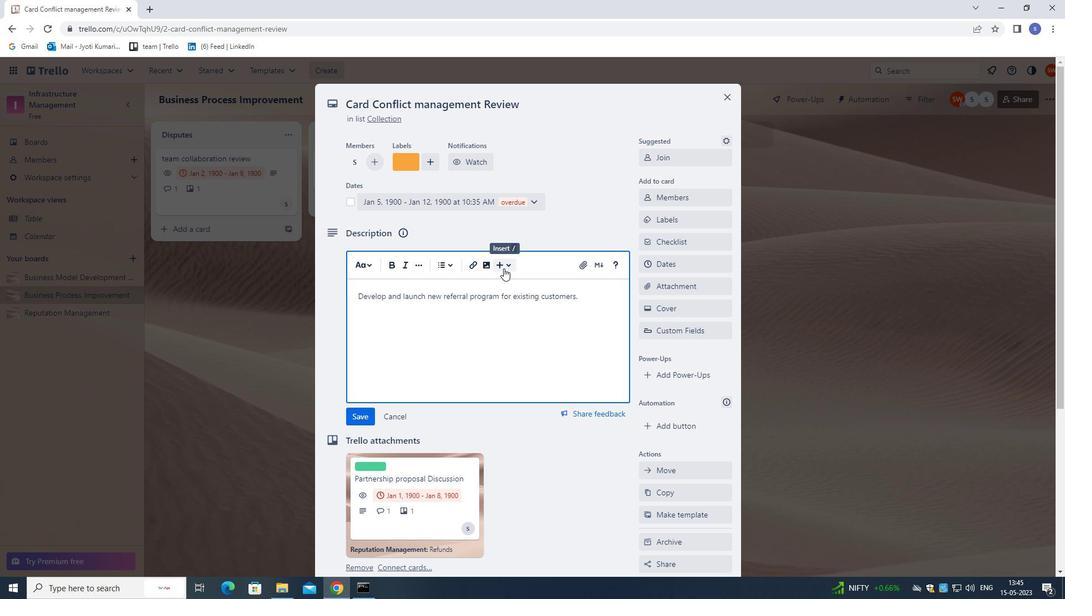 
Action: Mouse scrolled (490, 351) with delta (0, 0)
Screenshot: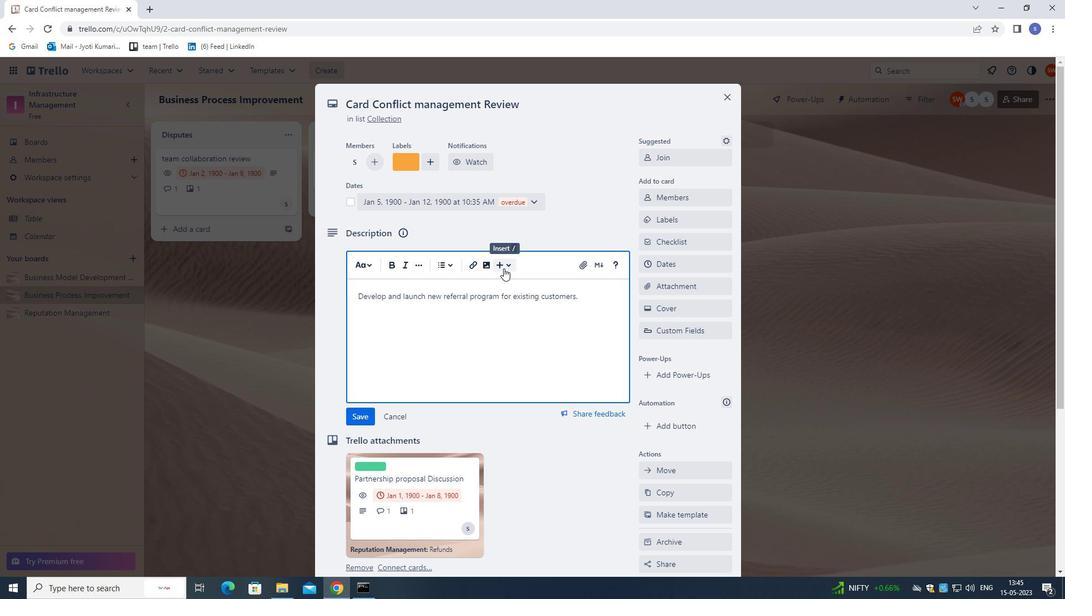 
Action: Mouse moved to (490, 356)
Screenshot: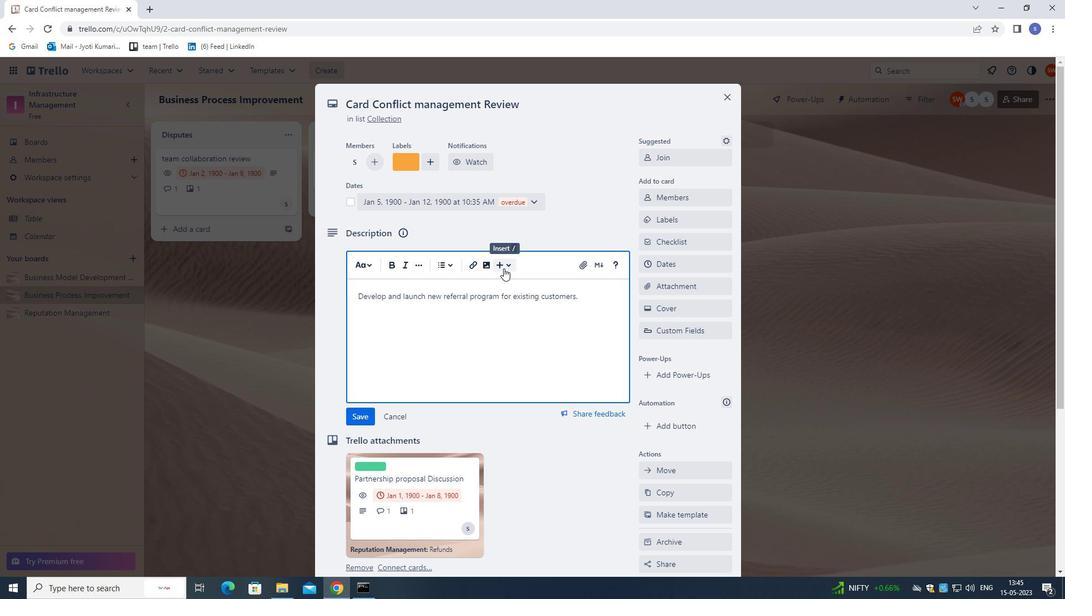 
Action: Mouse scrolled (490, 355) with delta (0, 0)
Screenshot: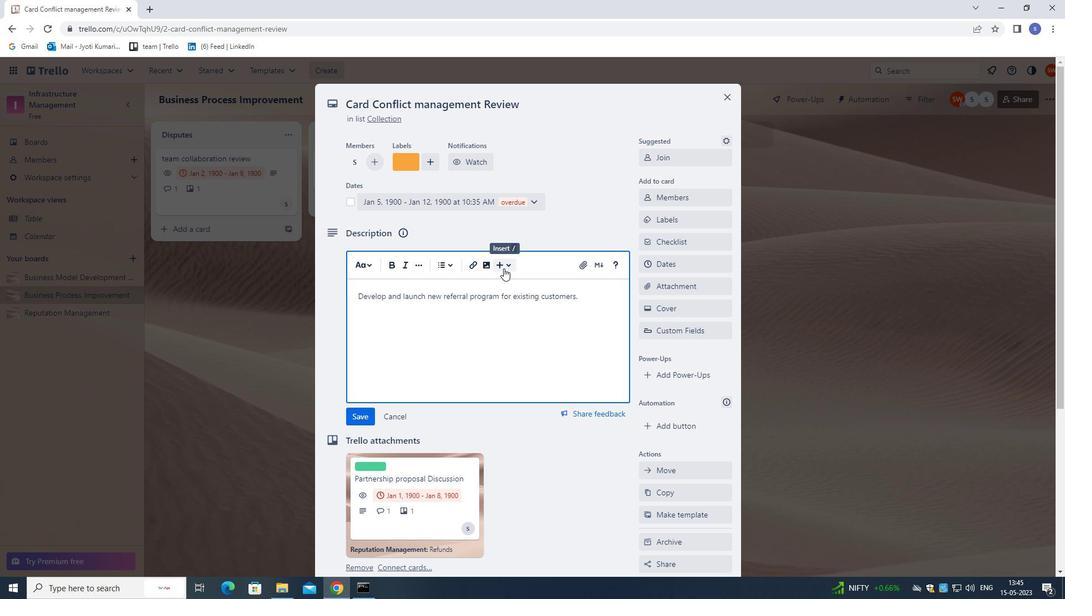 
Action: Mouse moved to (489, 359)
Screenshot: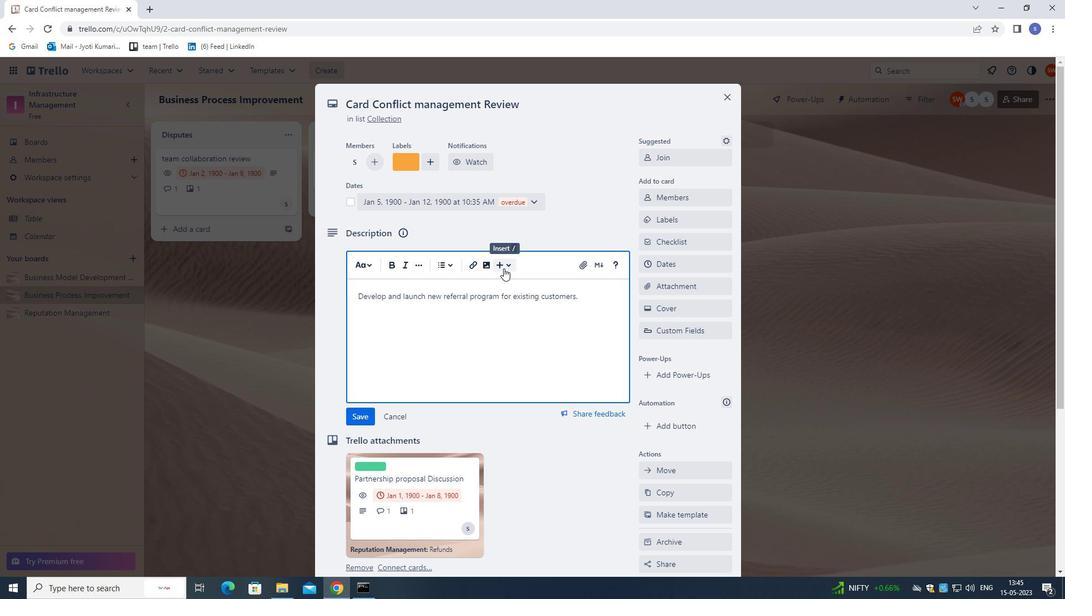 
Action: Mouse scrolled (489, 358) with delta (0, 0)
Screenshot: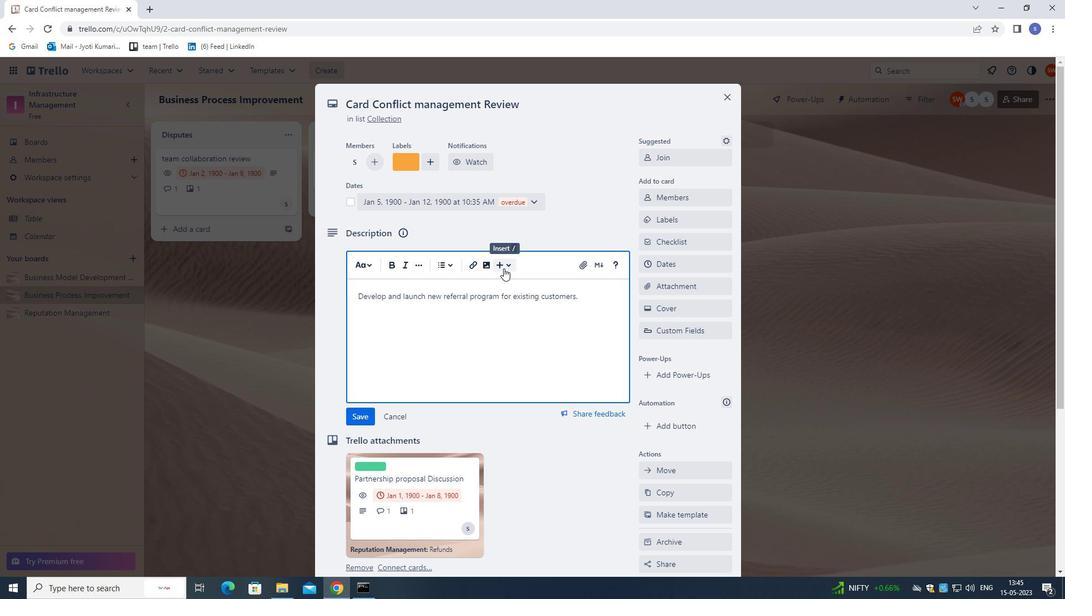 
Action: Mouse moved to (489, 360)
Screenshot: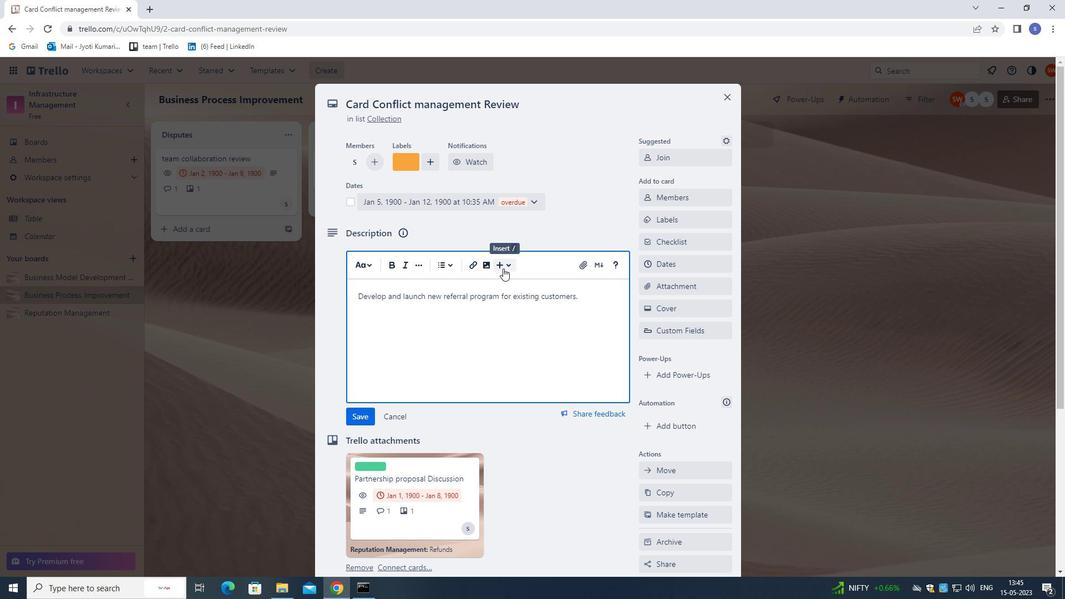 
Action: Mouse scrolled (489, 360) with delta (0, 0)
Screenshot: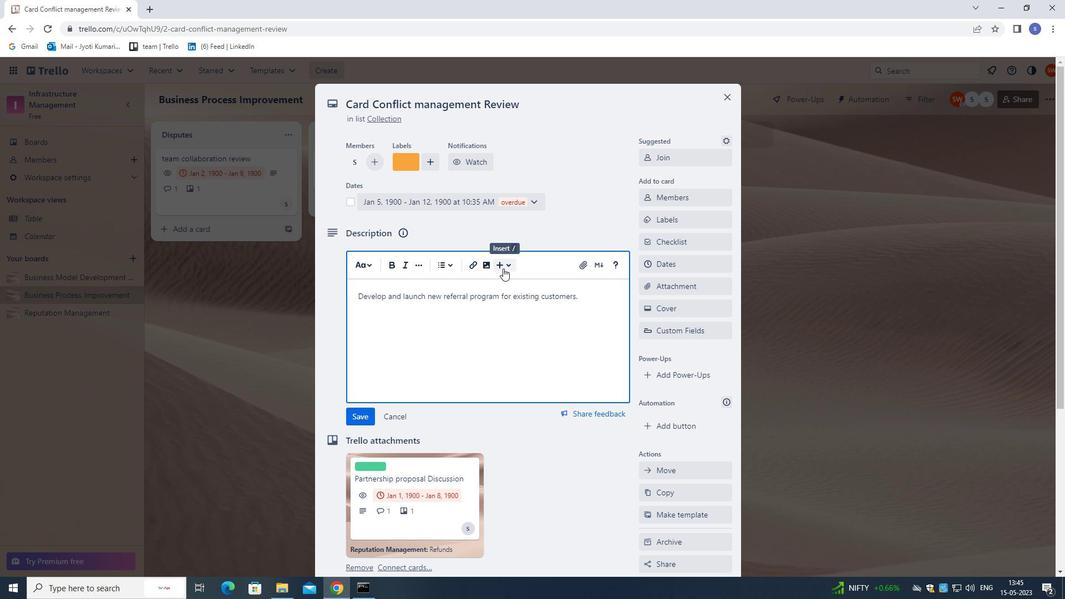 
Action: Mouse moved to (487, 373)
Screenshot: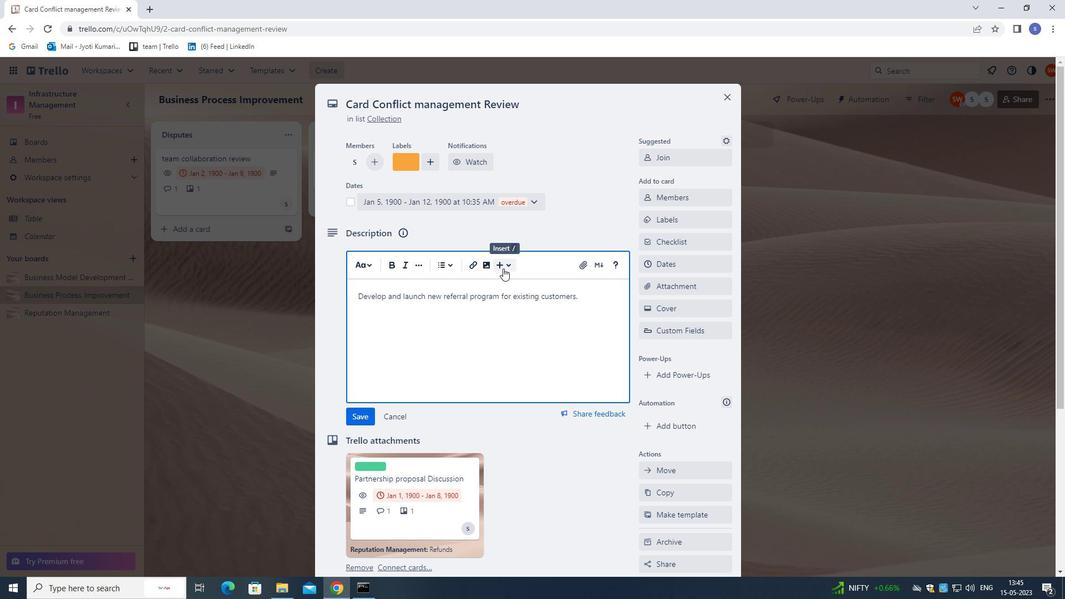 
Action: Mouse scrolled (487, 373) with delta (0, 0)
Screenshot: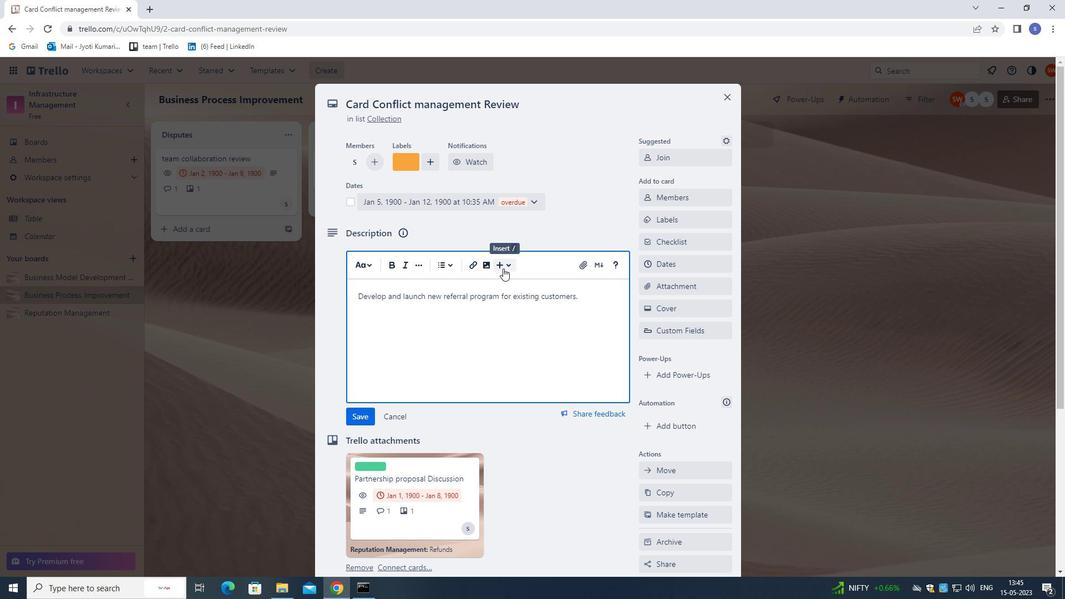 
Action: Mouse moved to (475, 412)
Screenshot: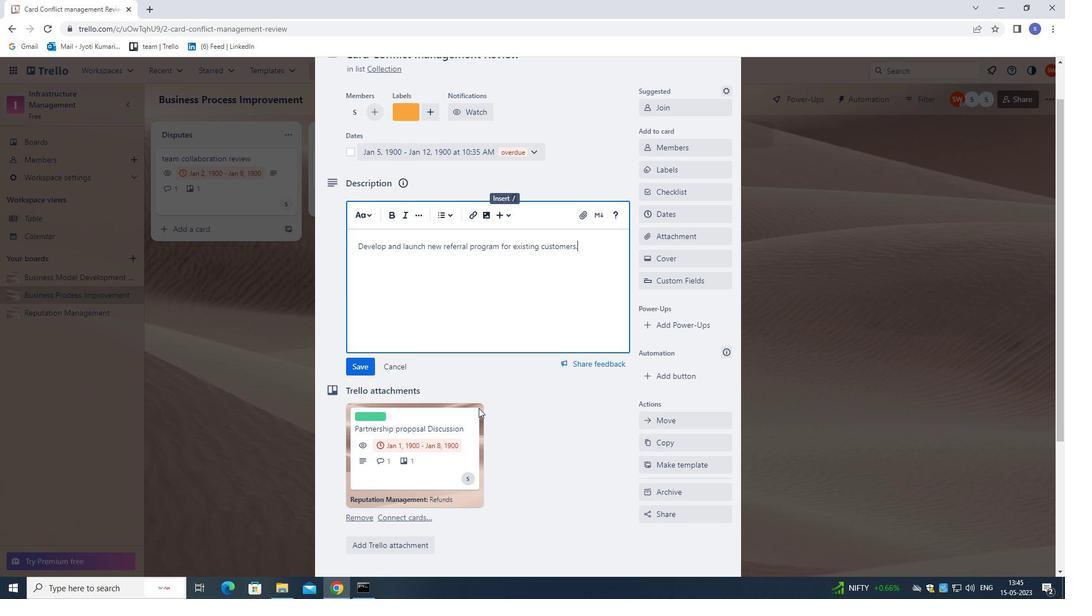
Action: Mouse scrolled (475, 411) with delta (0, 0)
Screenshot: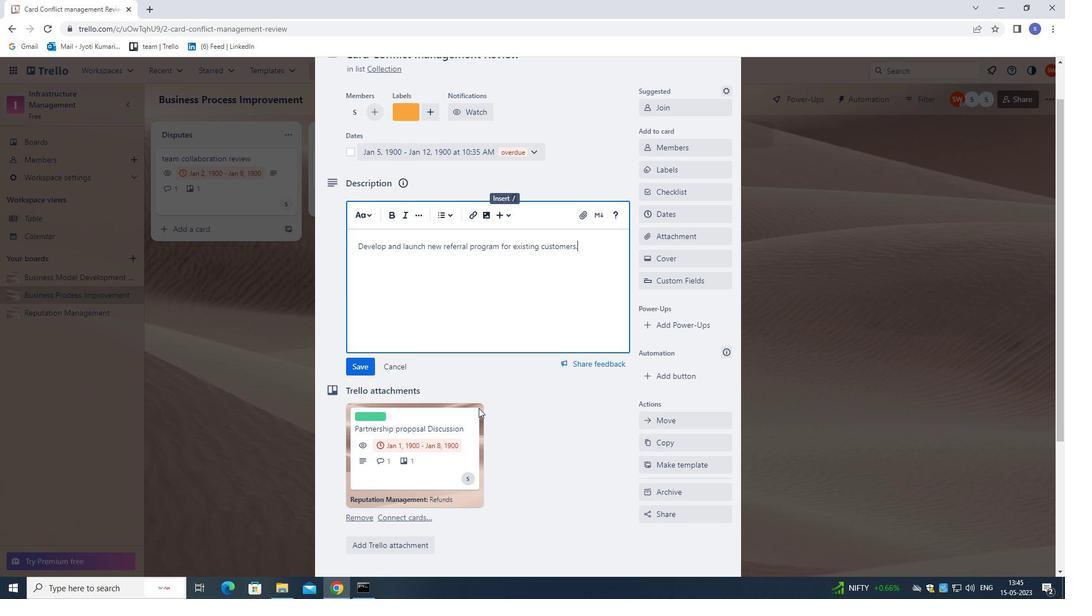 
Action: Mouse moved to (471, 421)
Screenshot: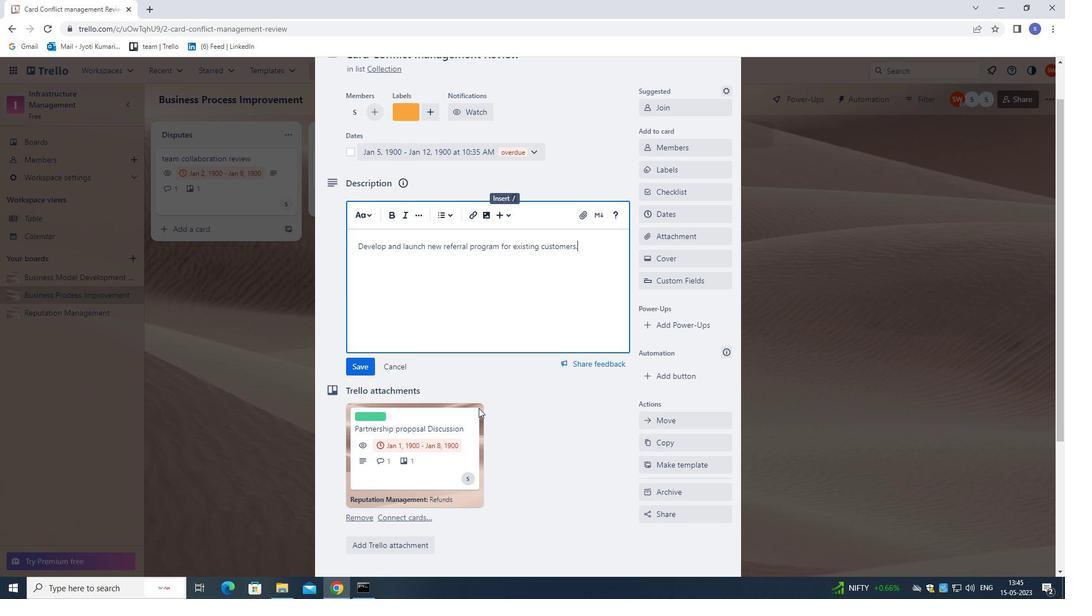 
Action: Mouse scrolled (471, 420) with delta (0, 0)
Screenshot: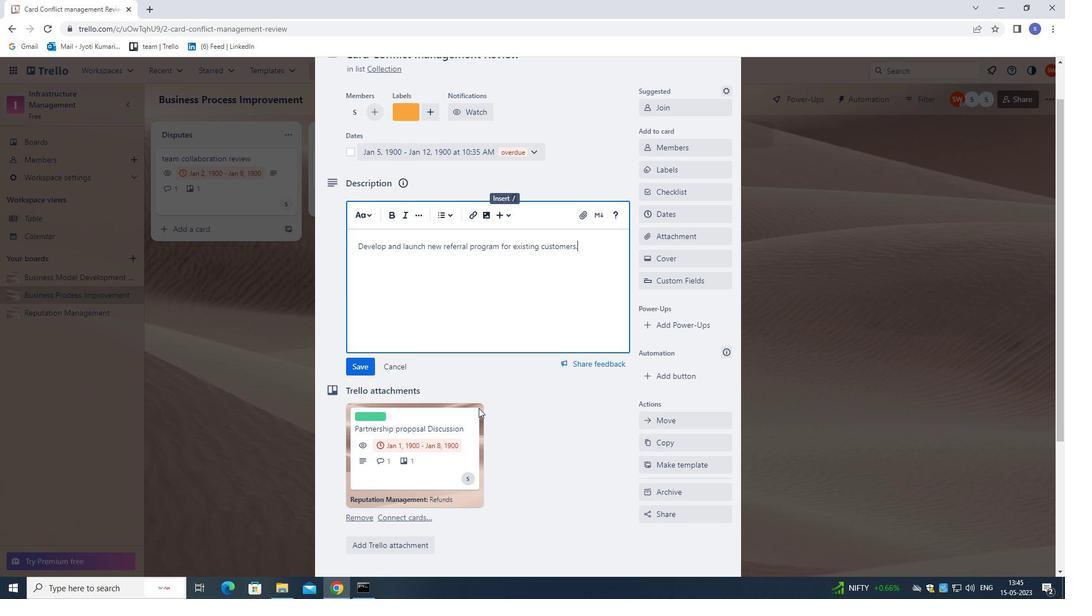 
Action: Mouse moved to (470, 424)
Screenshot: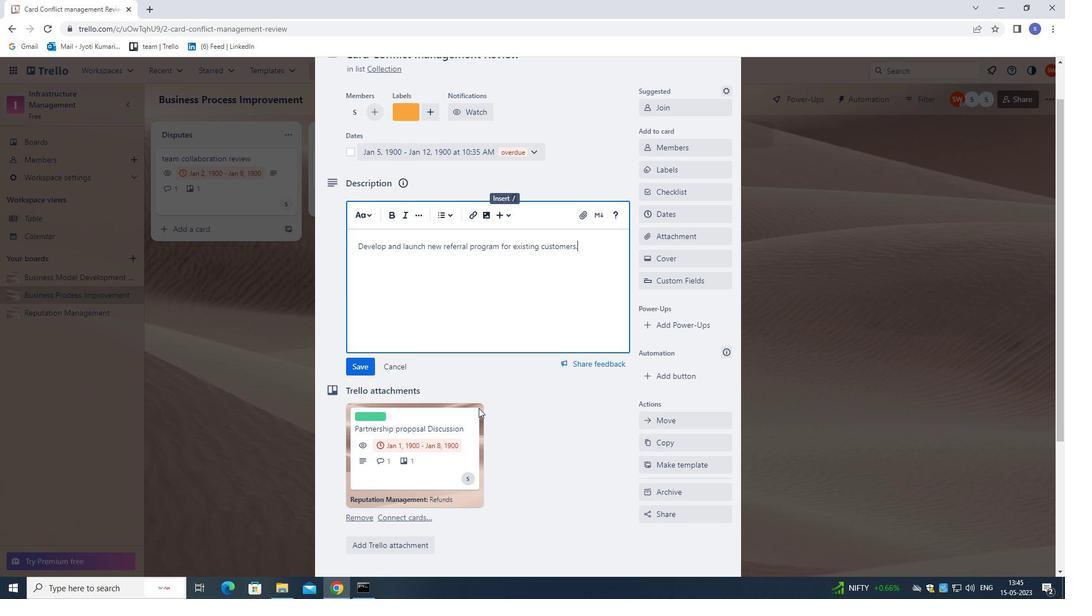 
Action: Mouse scrolled (470, 424) with delta (0, 0)
Screenshot: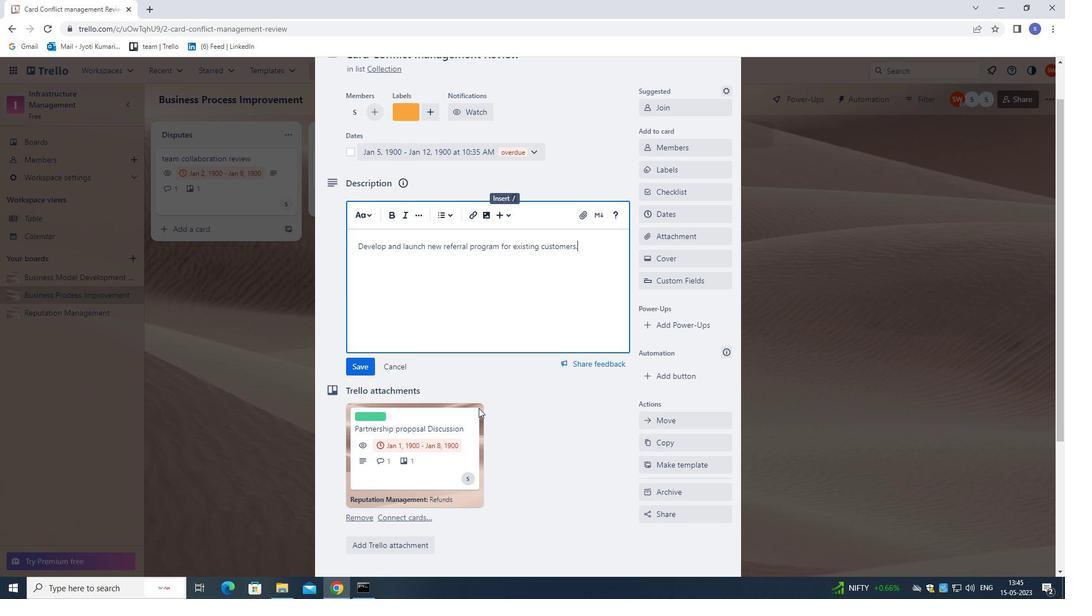 
Action: Mouse moved to (468, 431)
Screenshot: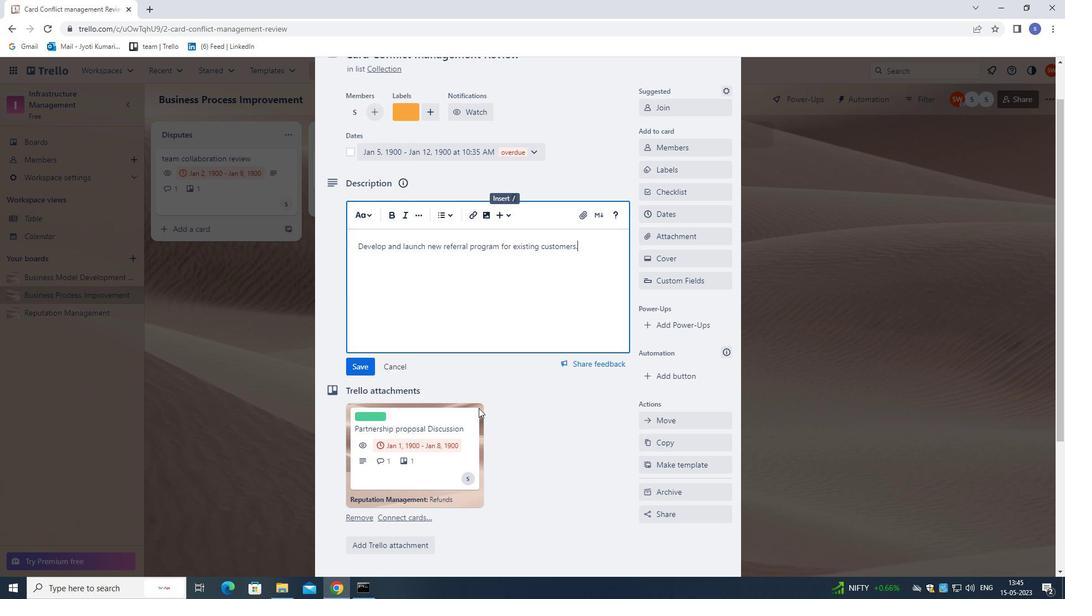 
Action: Mouse scrolled (468, 431) with delta (0, 0)
Screenshot: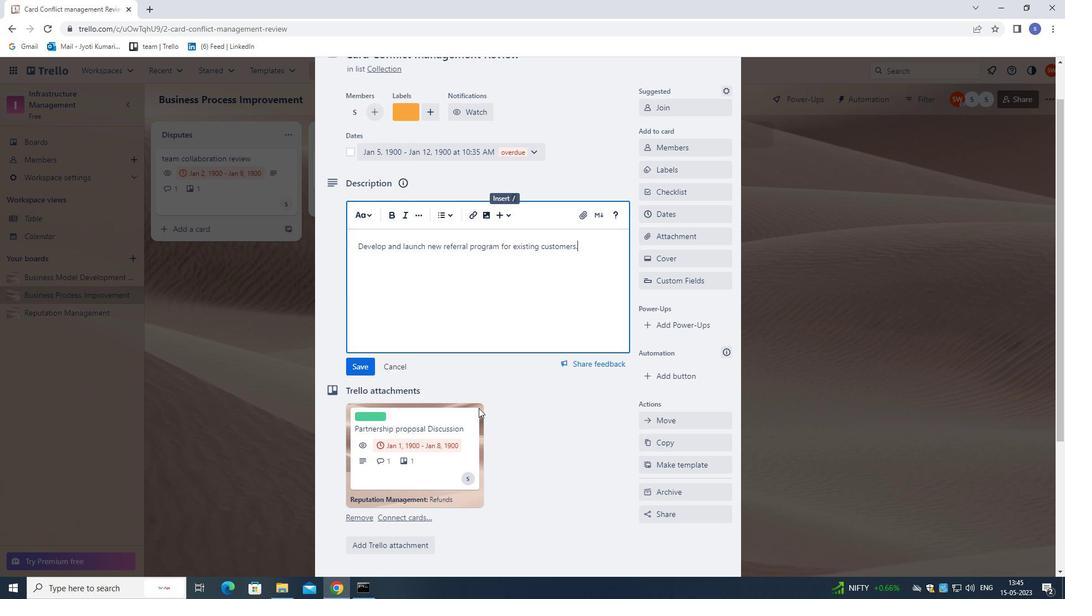 
Action: Mouse moved to (467, 435)
Screenshot: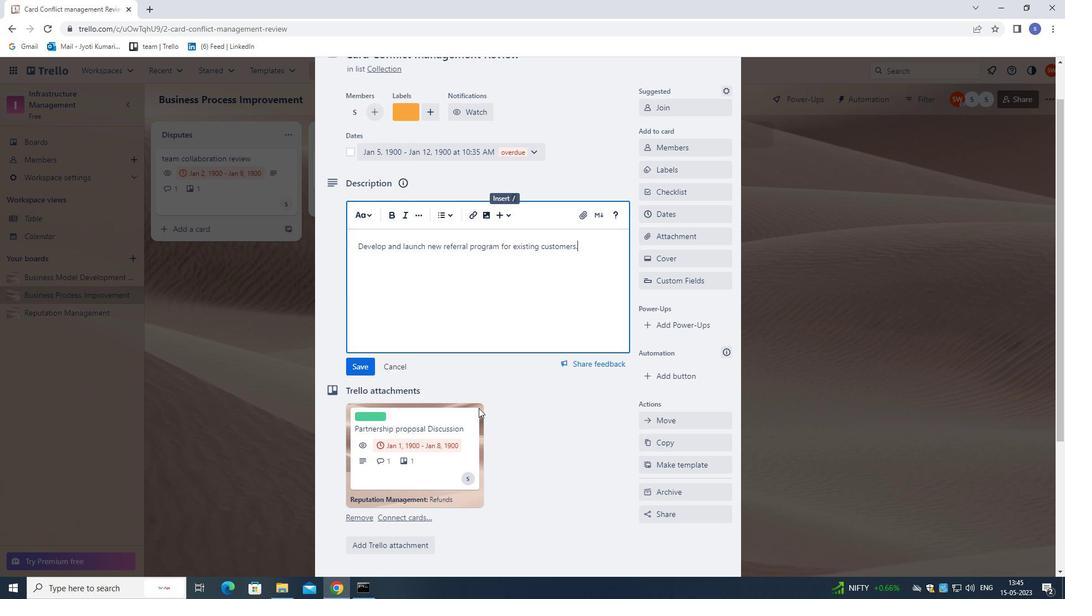 
Action: Mouse scrolled (467, 435) with delta (0, 0)
Screenshot: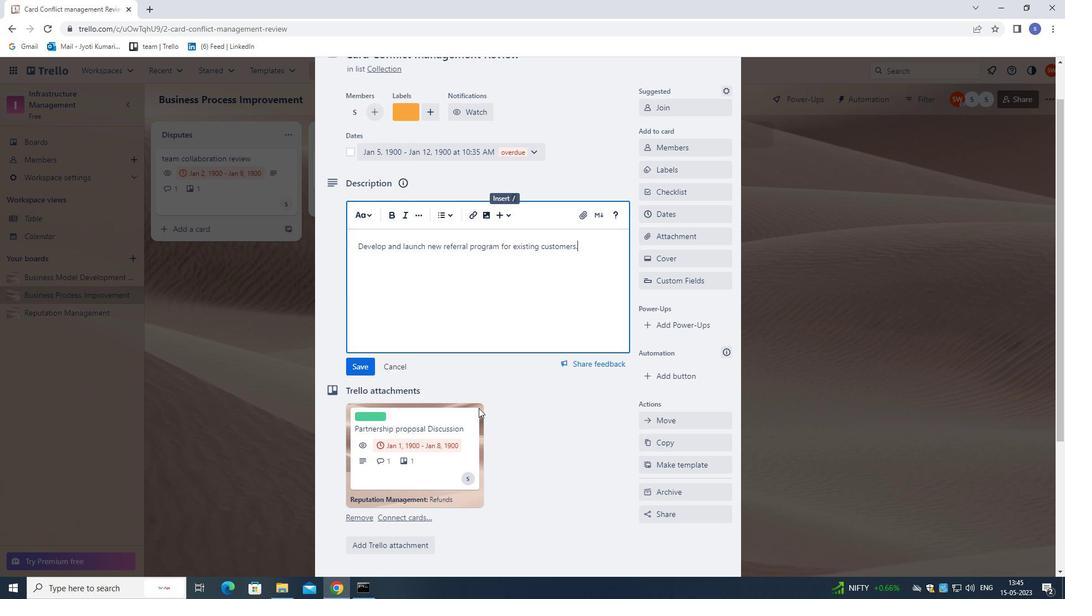 
Action: Mouse moved to (457, 507)
Screenshot: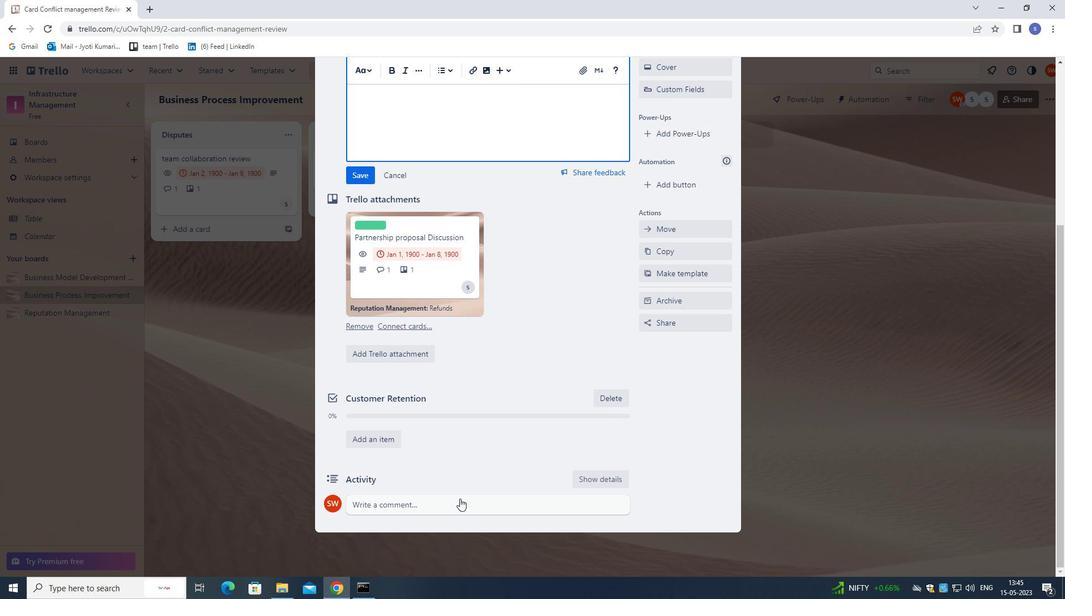 
Action: Mouse pressed left at (457, 507)
Screenshot: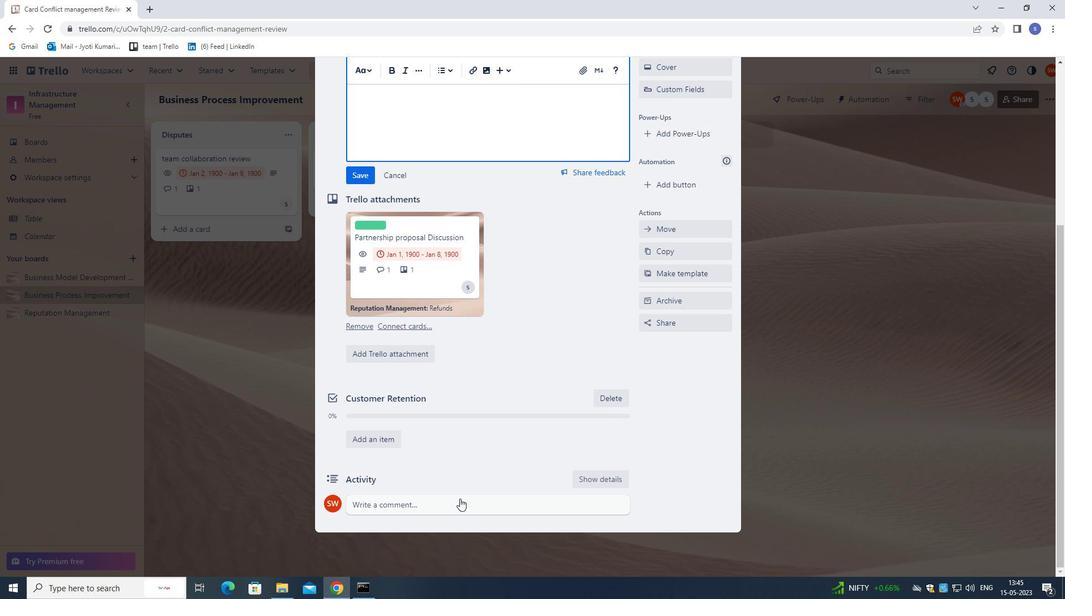 
Action: Mouse moved to (465, 433)
Screenshot: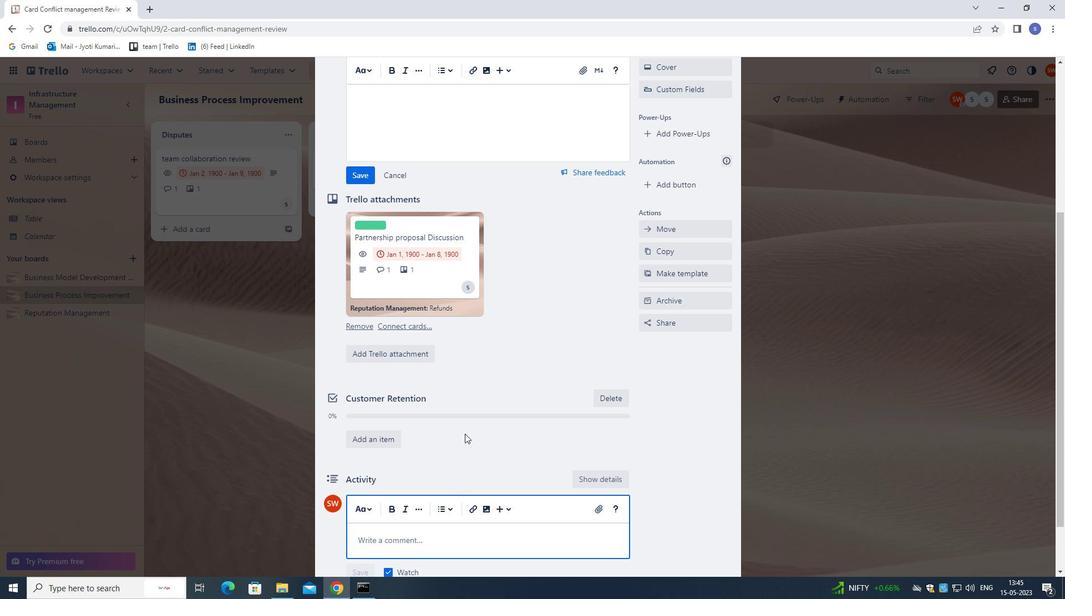 
Action: Key pressed <Key.shift>LET<Key.space>US<Key.space>CELEBRATE<Key.space>OUR<Key.space>PROGRESS<Key.space>AND<Key.space>KEEP<Key.space>PUSHING<Key.space>FORWARD<Key.space>AS<Key.space>THIS<Key.space>TASK<Key.space>I<Key.space>S<Key.backspace><Key.backspace>S<Key.space>AN<Key.space>IMPORTANT<Key.space>MILESTONE<Key.space>O<Key.backspace>IN<Key.space>OUR<Key.space>PROJECT.
Screenshot: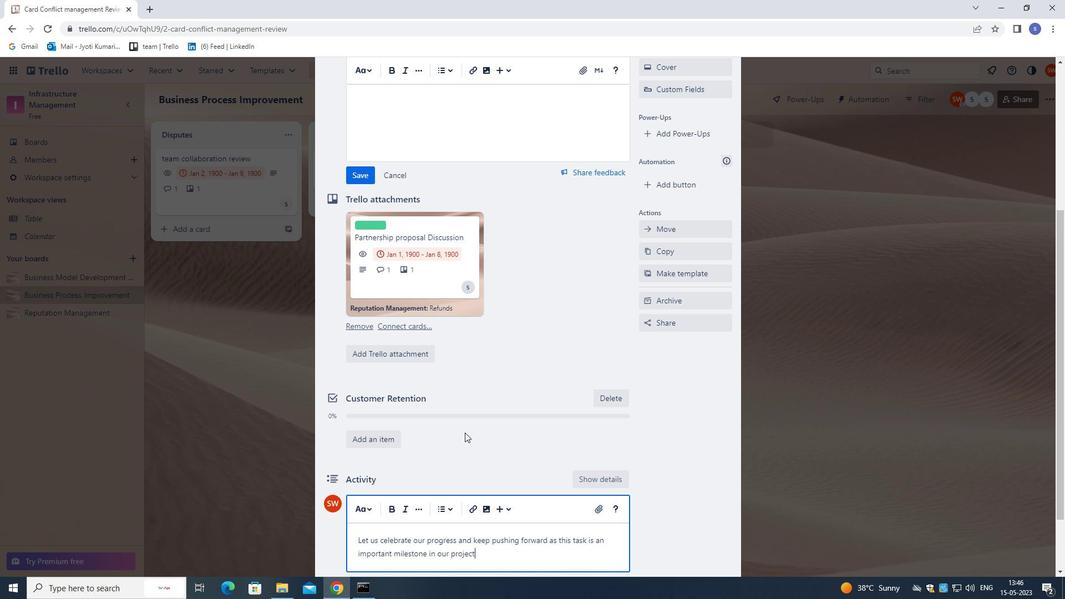 
Action: Mouse moved to (365, 174)
Screenshot: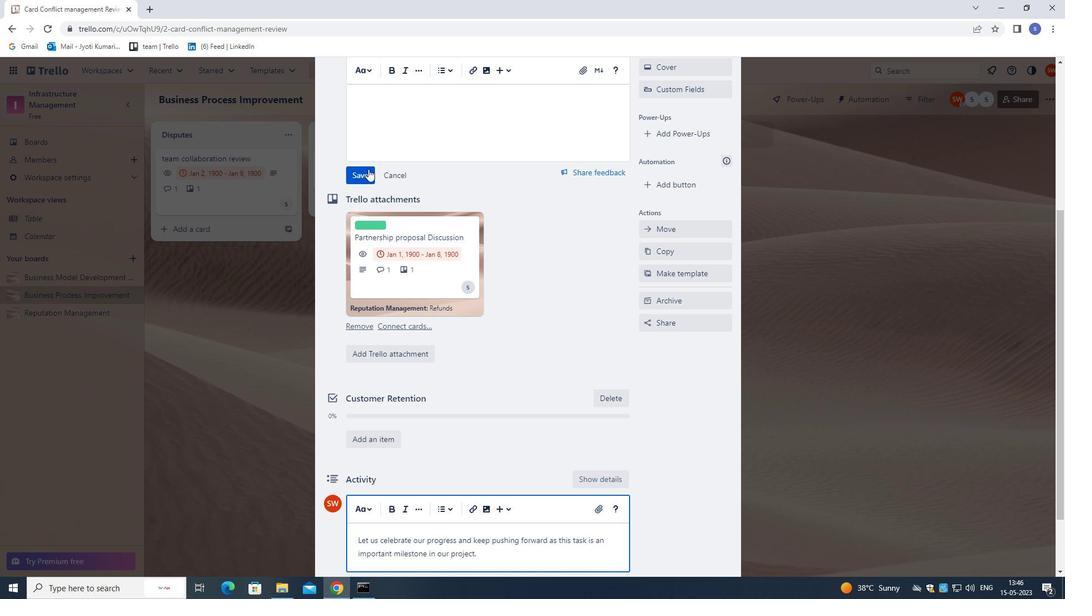 
Action: Mouse pressed left at (365, 174)
Screenshot: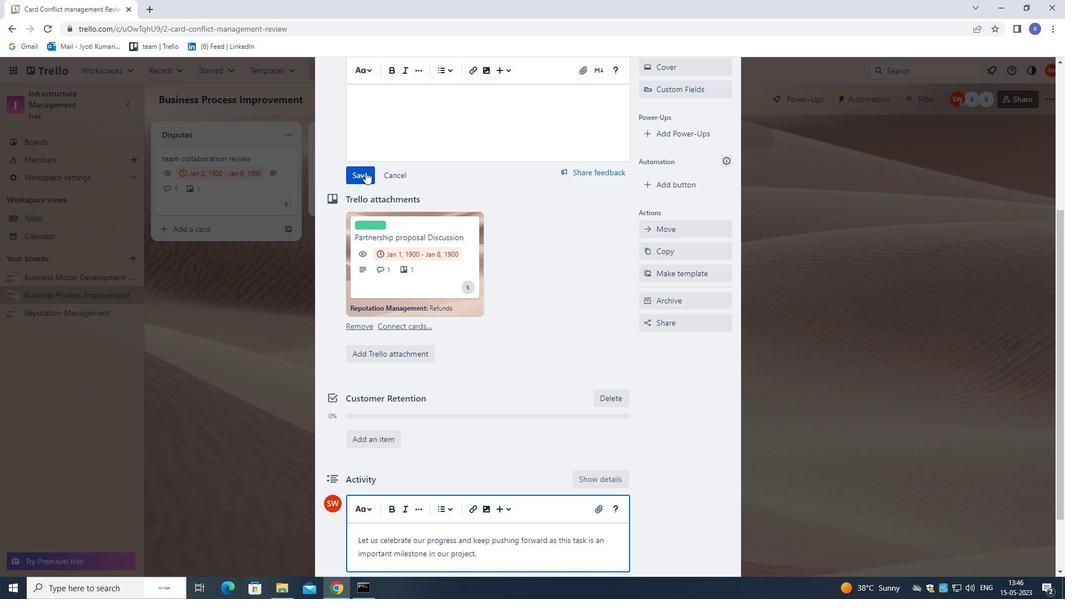 
Action: Mouse moved to (396, 390)
Screenshot: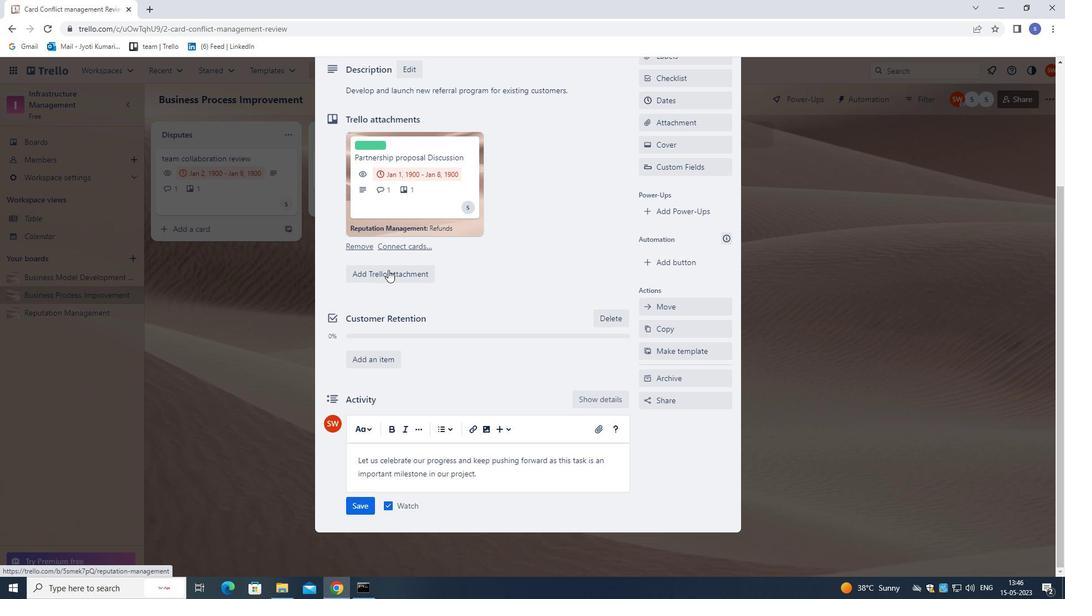 
Action: Mouse scrolled (396, 389) with delta (0, 0)
Screenshot: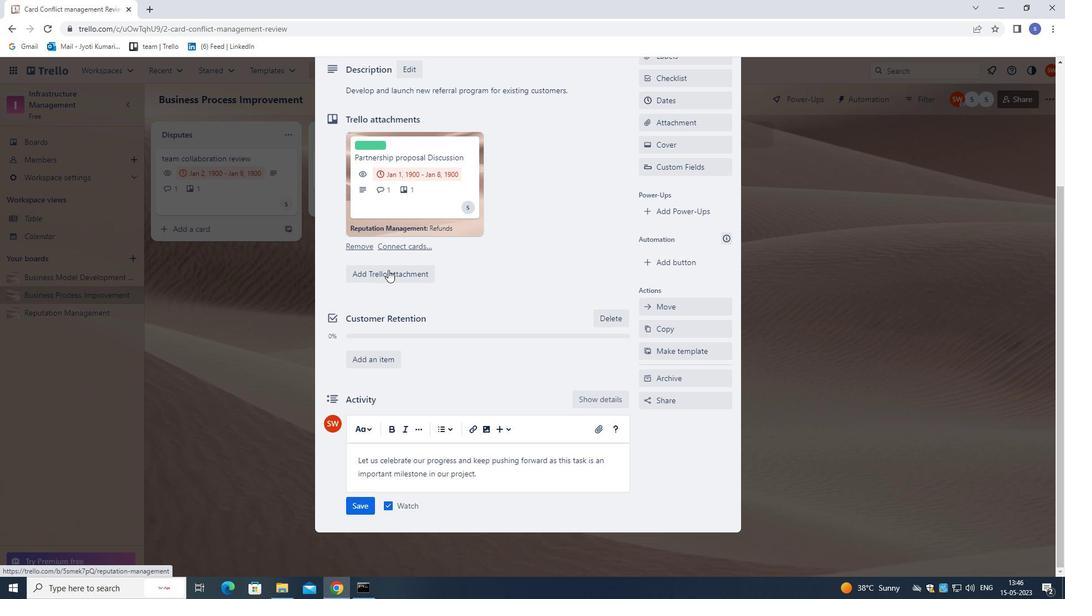 
Action: Mouse moved to (396, 410)
Screenshot: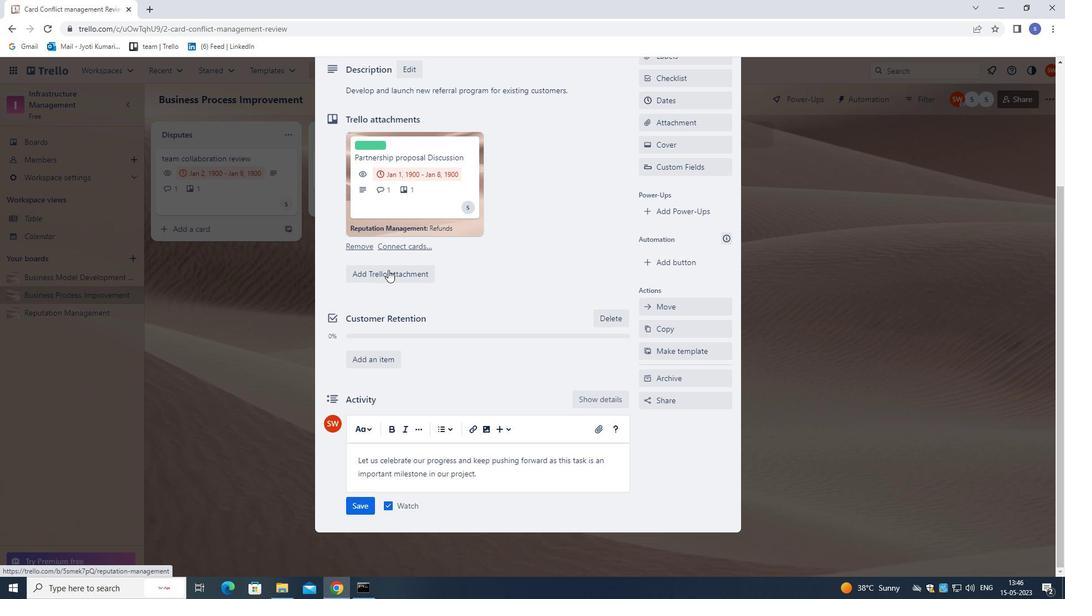 
Action: Mouse scrolled (396, 409) with delta (0, 0)
Screenshot: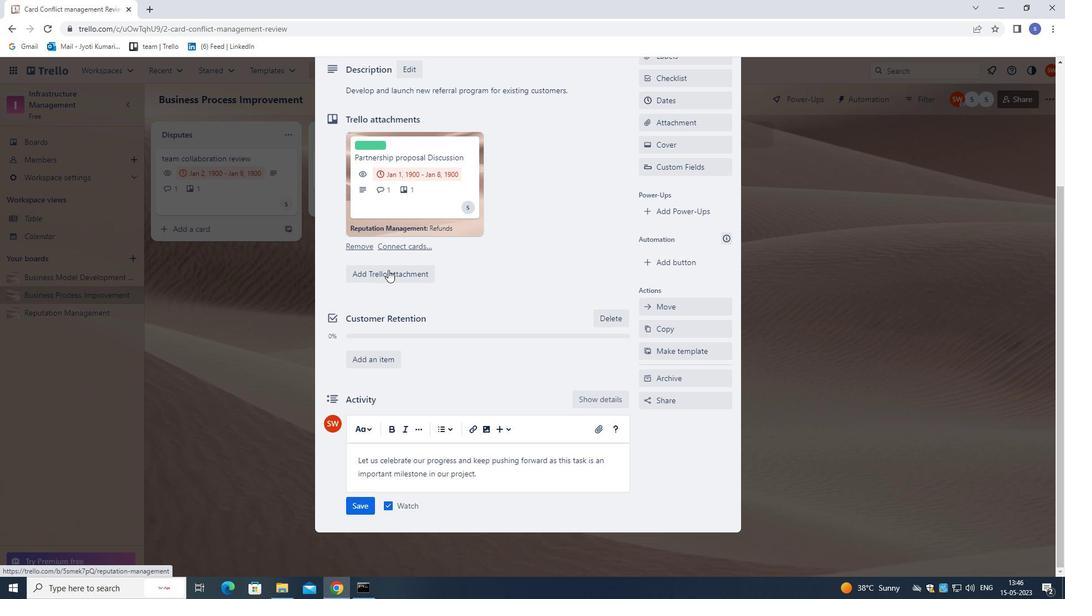 
Action: Mouse moved to (396, 423)
Screenshot: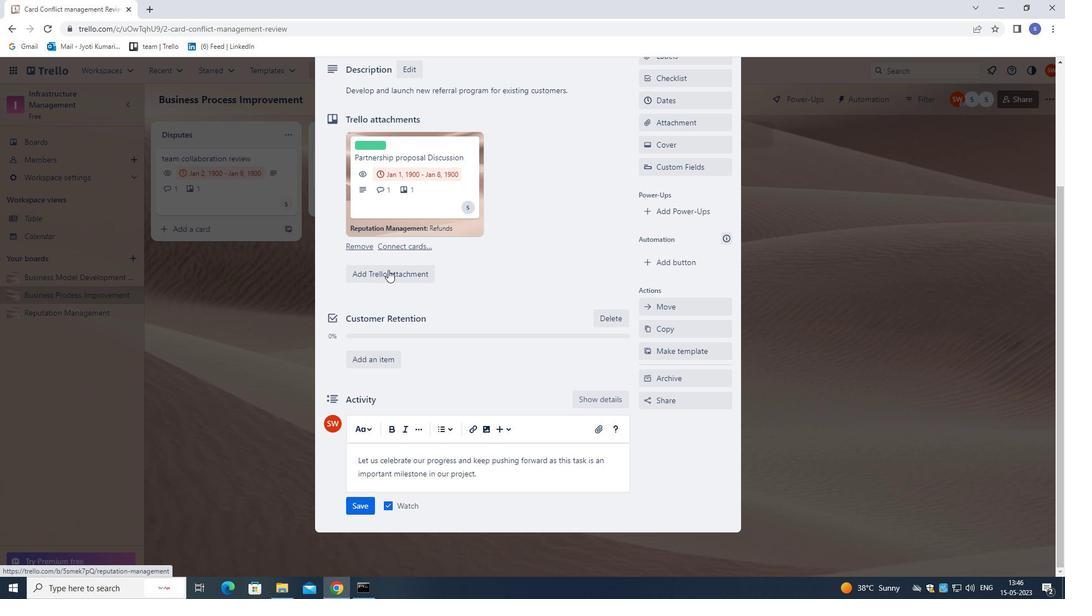 
Action: Mouse scrolled (396, 422) with delta (0, 0)
Screenshot: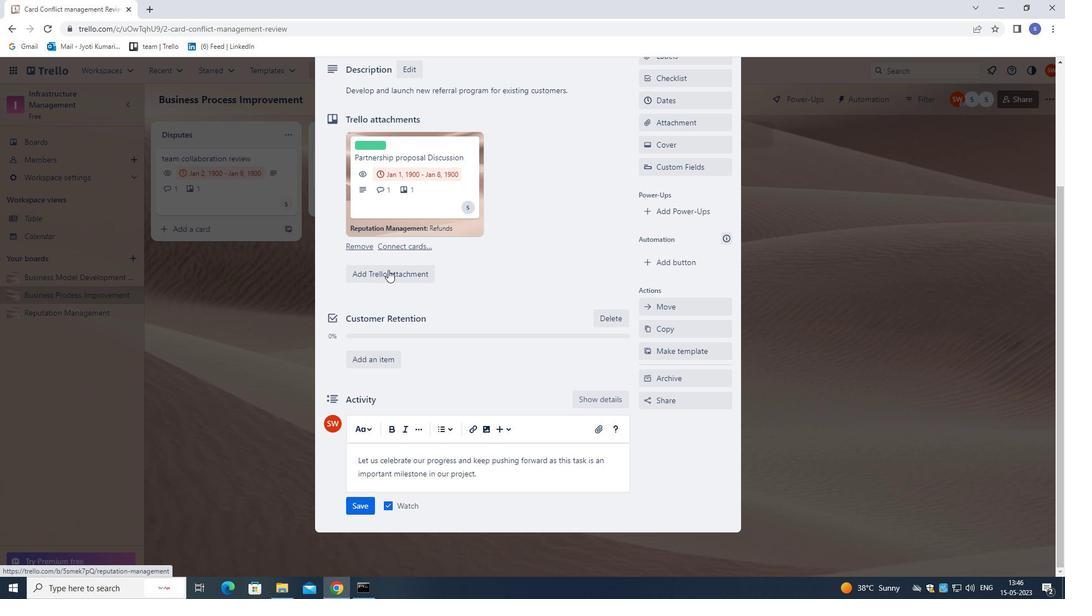 
Action: Mouse moved to (398, 431)
Screenshot: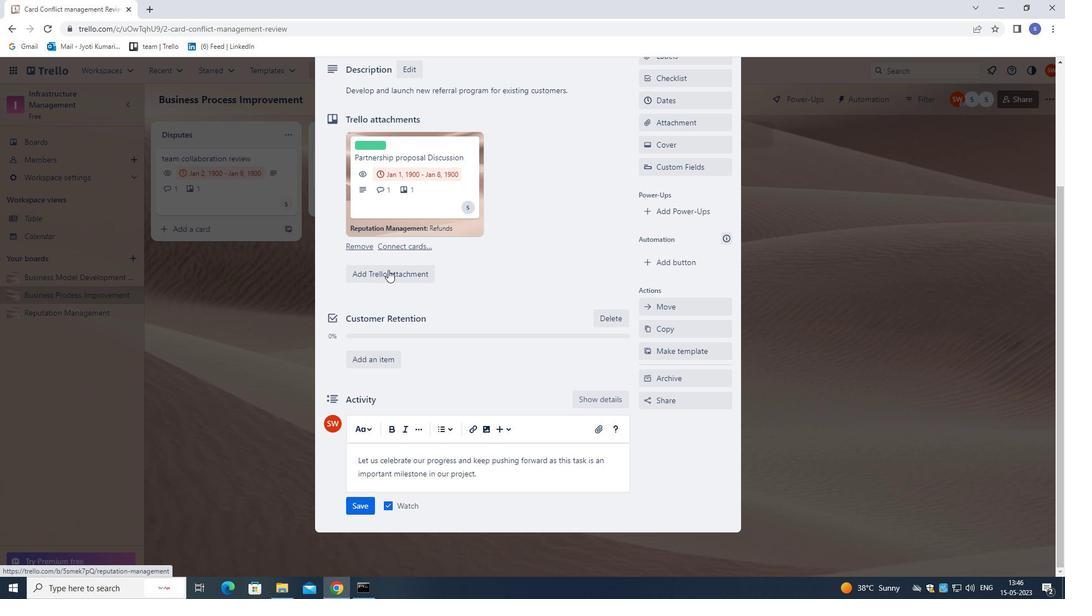 
Action: Mouse scrolled (398, 431) with delta (0, 0)
Screenshot: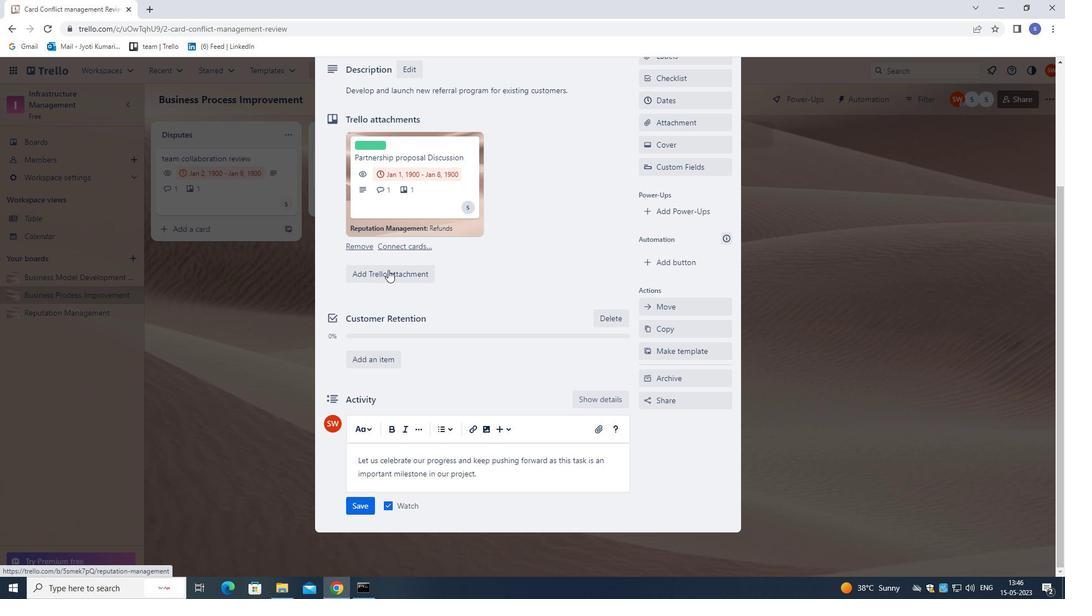 
Action: Mouse moved to (408, 457)
Screenshot: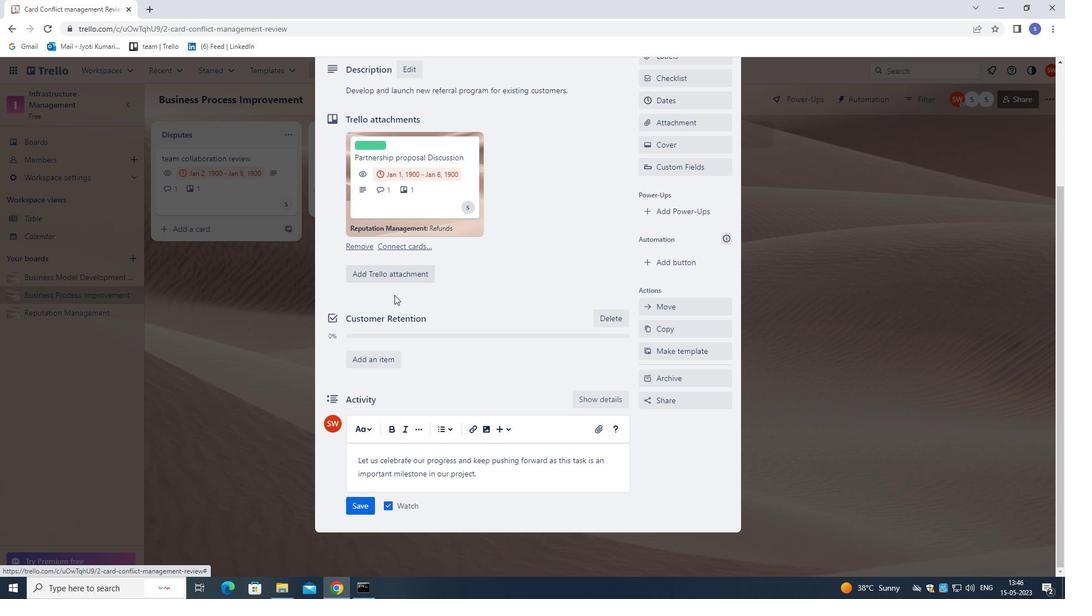 
Action: Mouse scrolled (408, 457) with delta (0, 0)
Screenshot: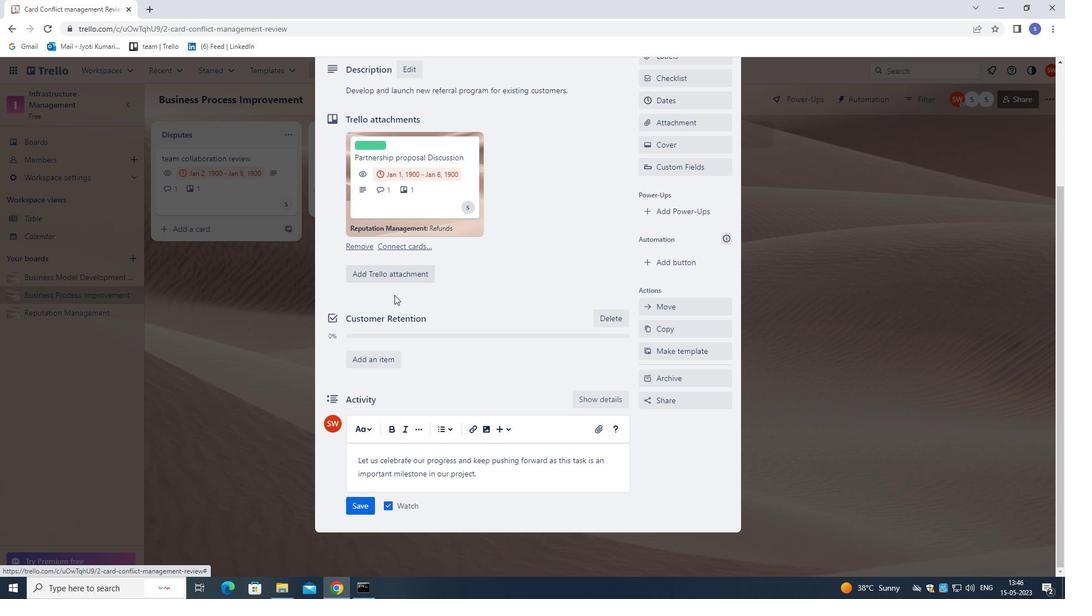 
Action: Mouse moved to (361, 509)
Screenshot: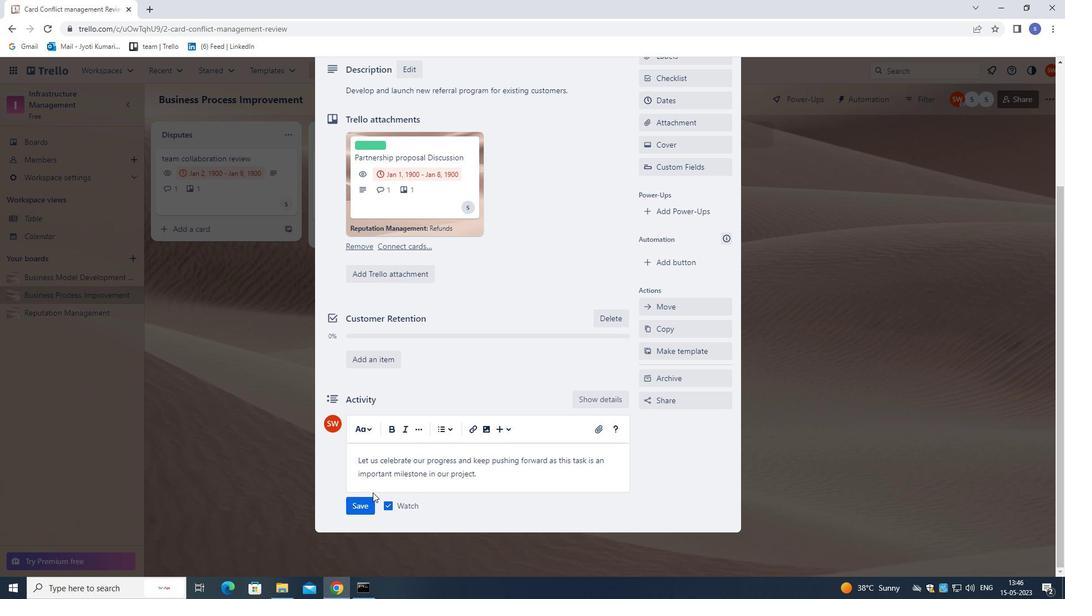 
Action: Mouse pressed left at (361, 509)
Screenshot: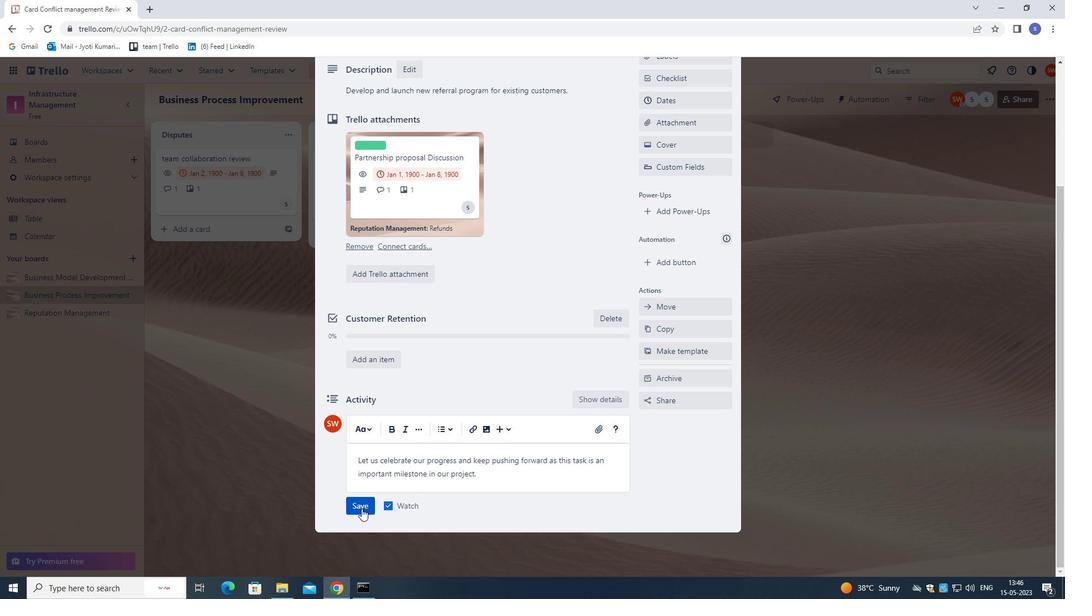 
Action: Mouse moved to (389, 479)
Screenshot: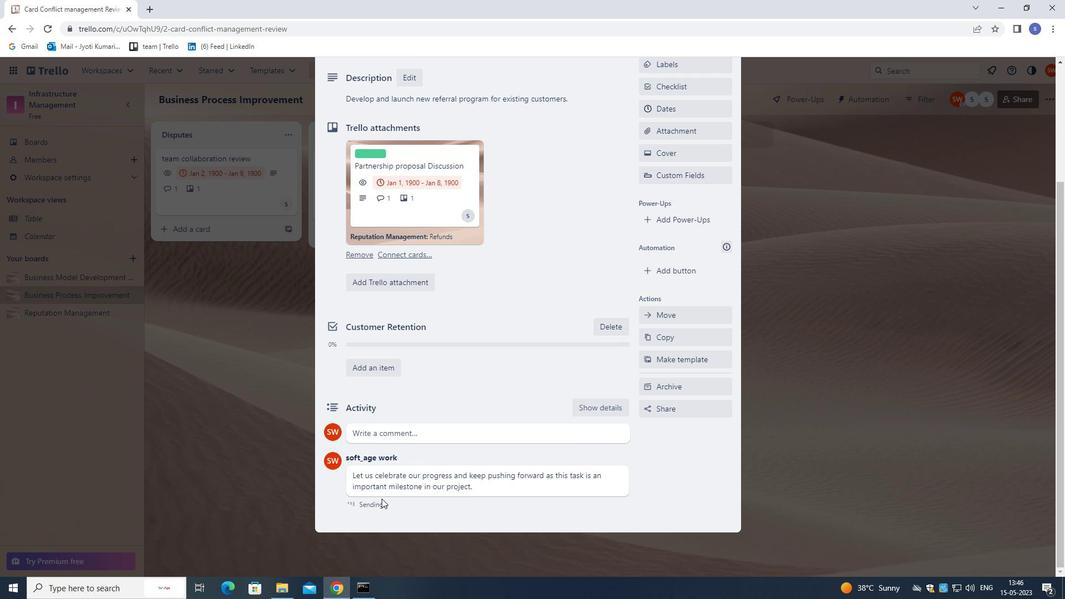 
Action: Mouse scrolled (389, 479) with delta (0, 0)
Screenshot: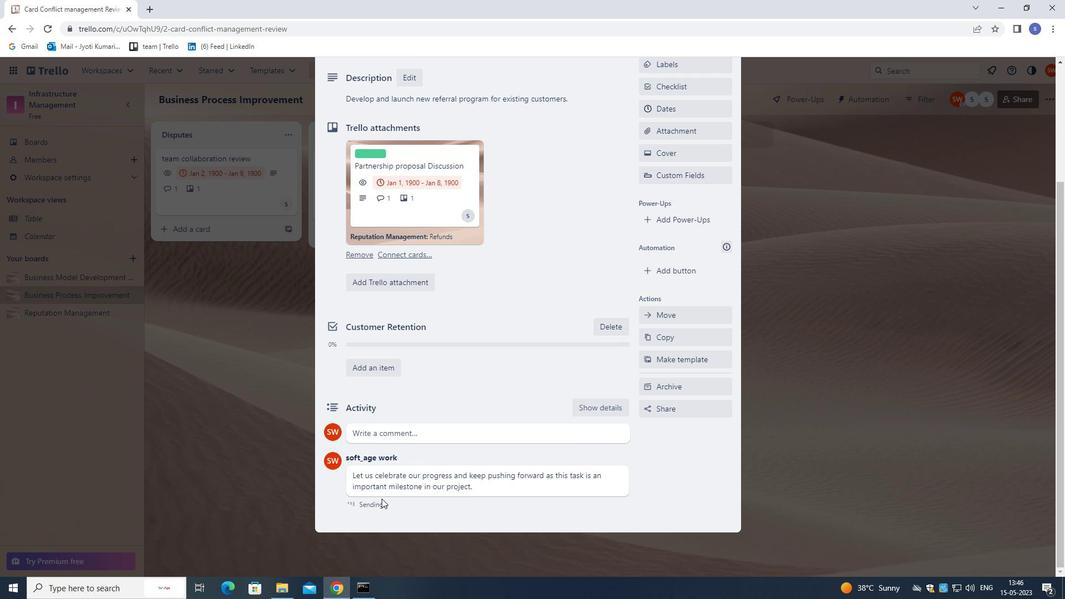 
Action: Mouse moved to (390, 471)
Screenshot: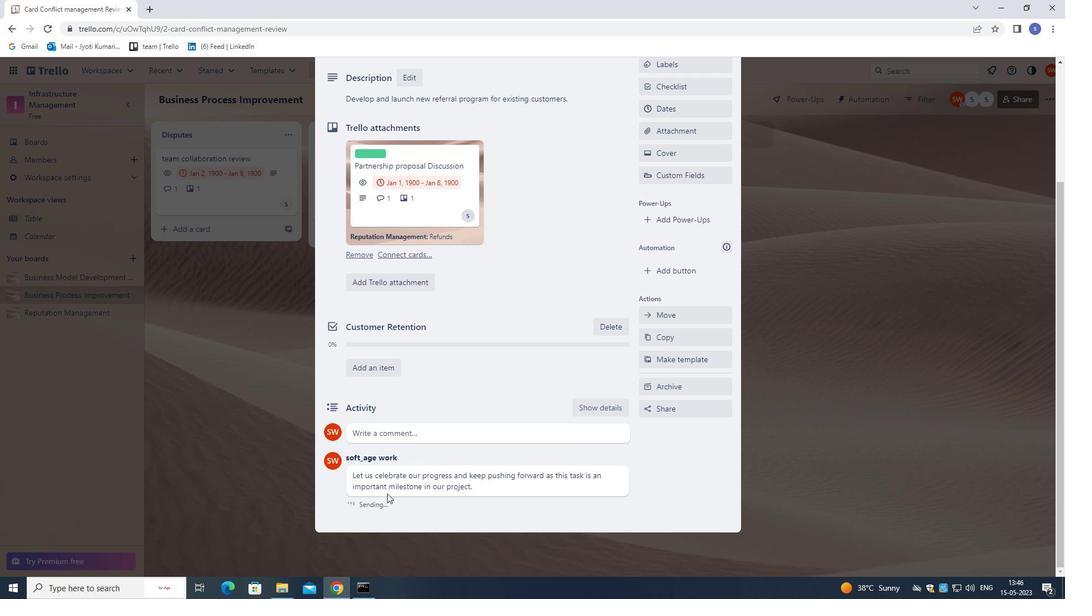 
Action: Mouse scrolled (390, 472) with delta (0, 0)
Screenshot: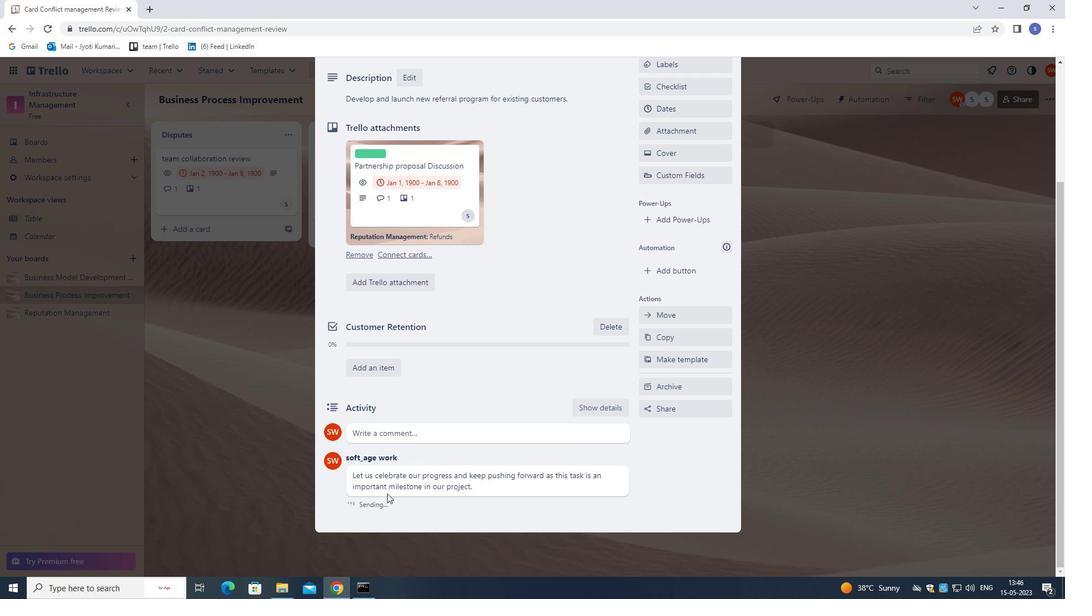 
Action: Mouse moved to (392, 469)
Screenshot: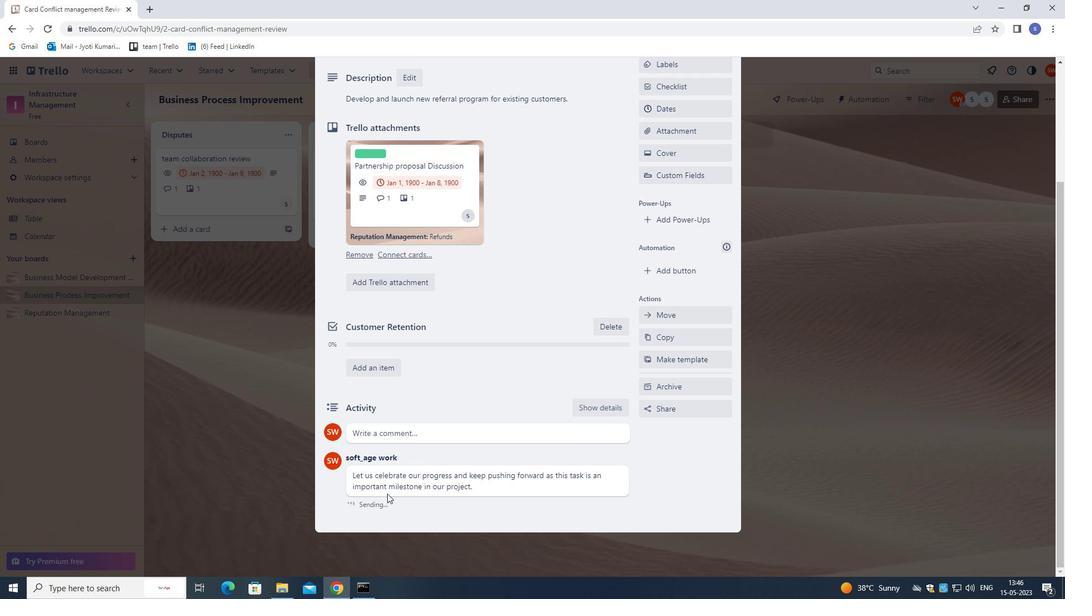 
Action: Mouse scrolled (392, 469) with delta (0, 0)
Screenshot: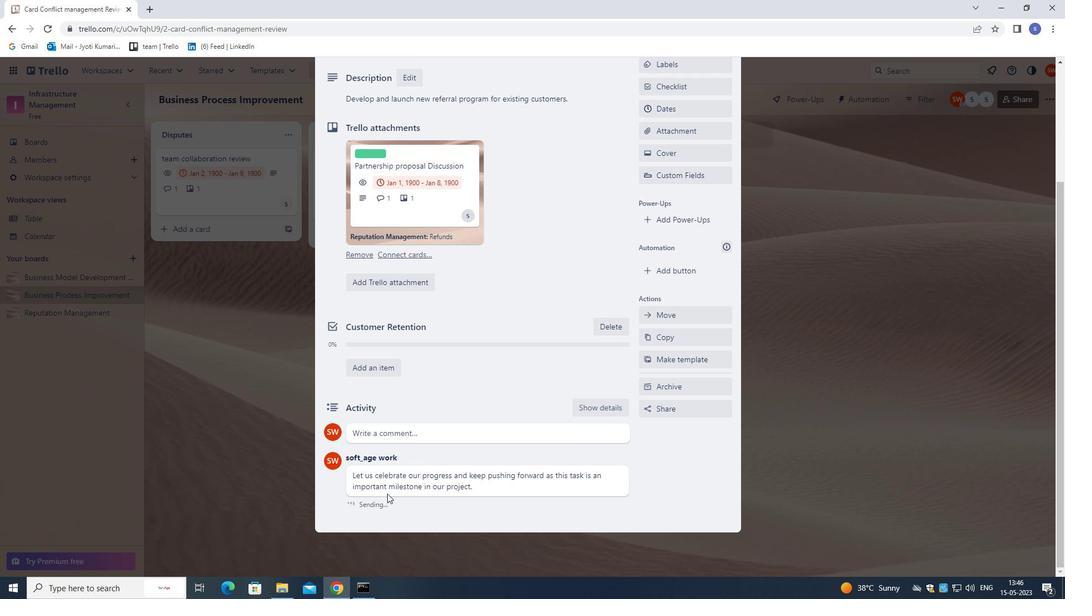 
Action: Mouse moved to (392, 469)
Screenshot: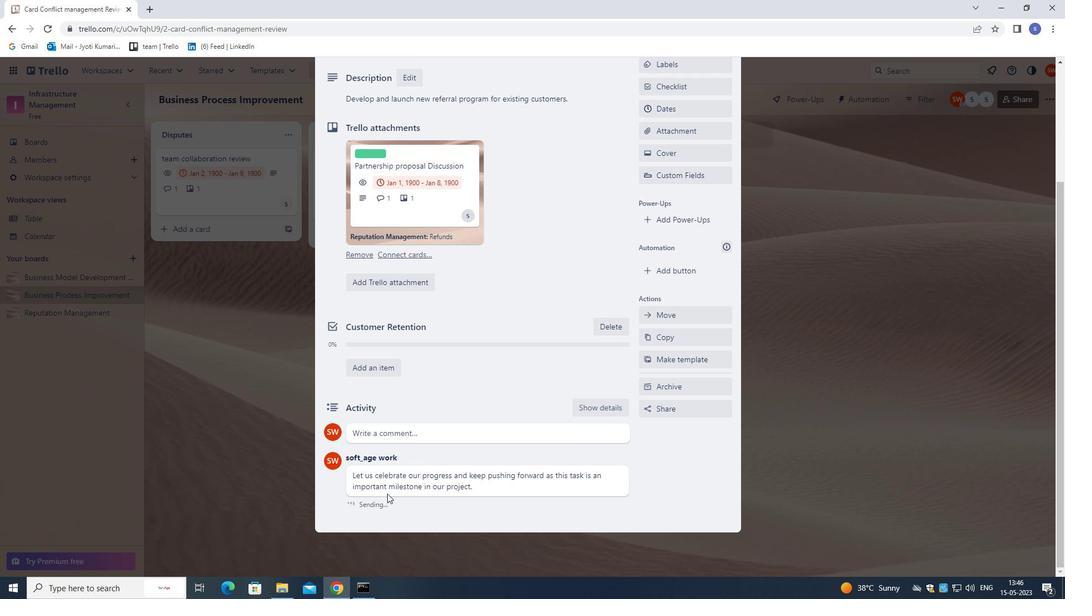 
Action: Mouse scrolled (392, 469) with delta (0, 0)
Screenshot: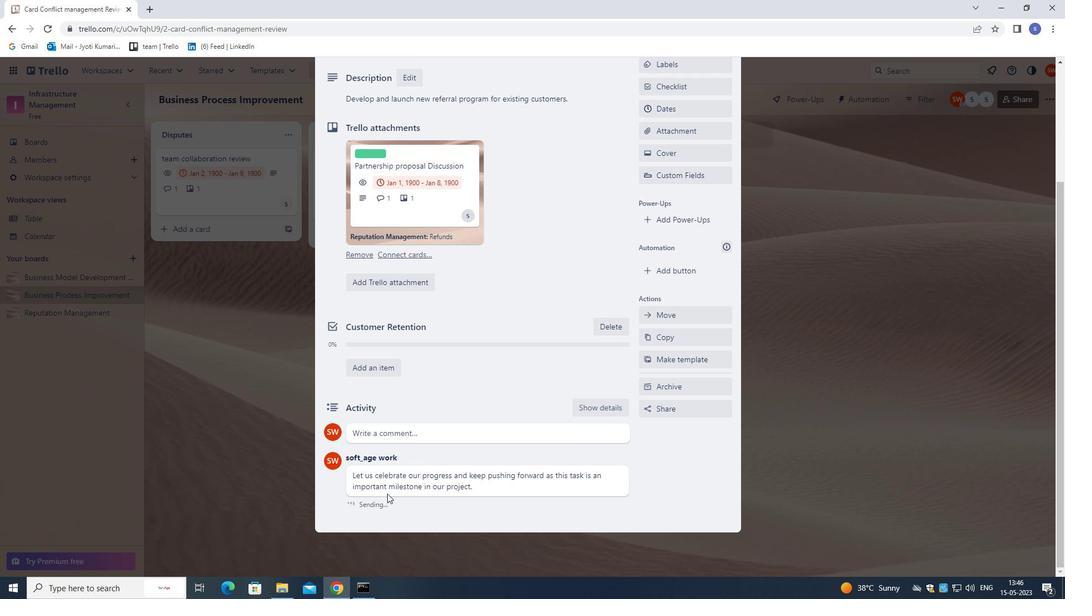 
Action: Mouse scrolled (392, 469) with delta (0, 0)
Screenshot: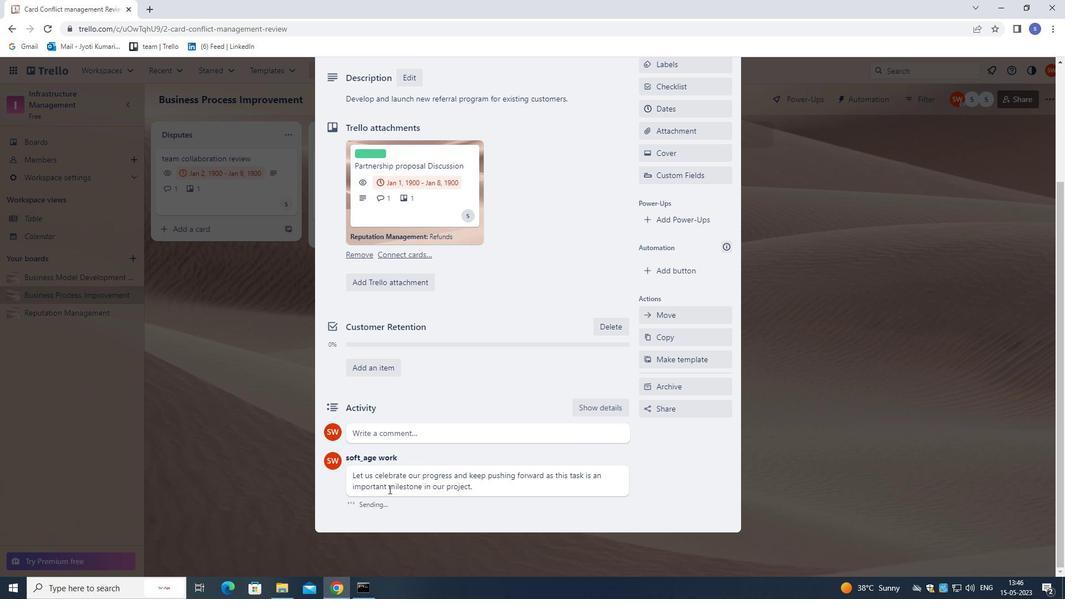 
Action: Mouse moved to (394, 467)
Screenshot: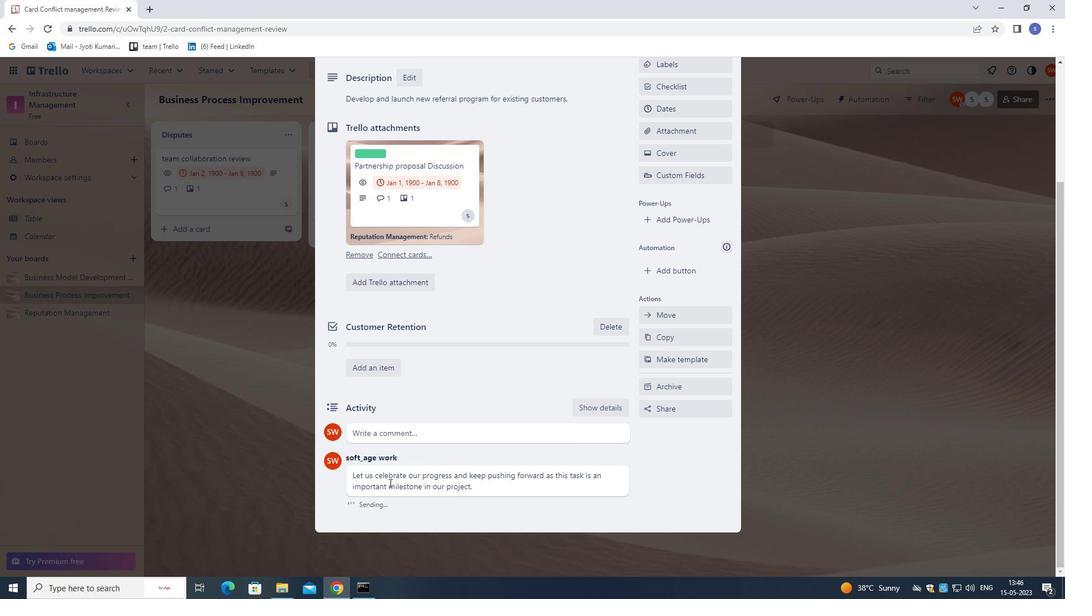 
Action: Mouse scrolled (394, 468) with delta (0, 0)
Screenshot: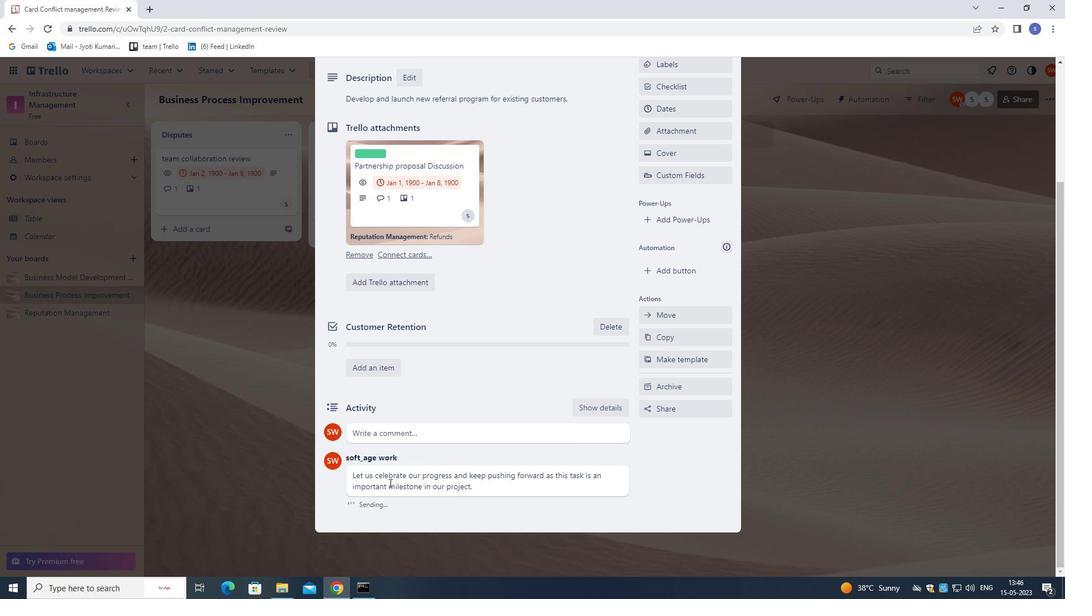 
Action: Mouse moved to (731, 94)
Screenshot: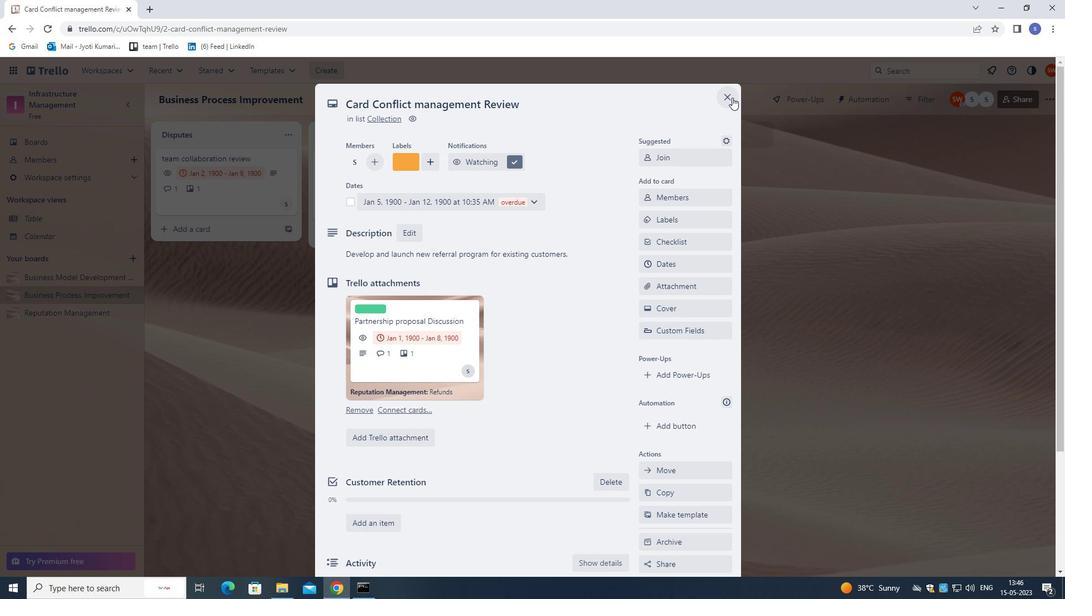 
Action: Mouse pressed left at (731, 94)
Screenshot: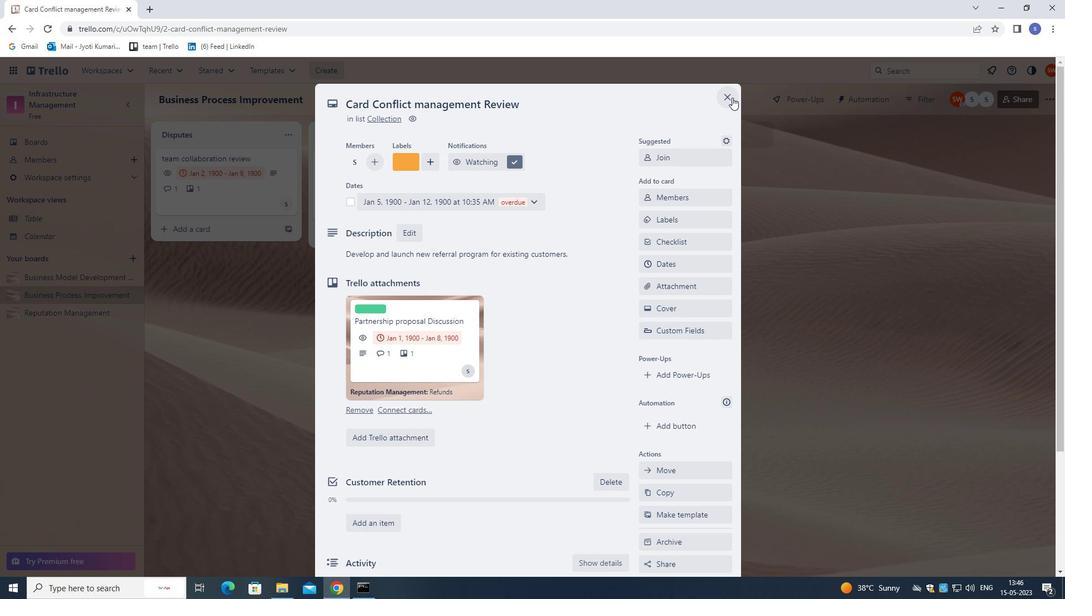 
Action: Mouse moved to (716, 131)
Screenshot: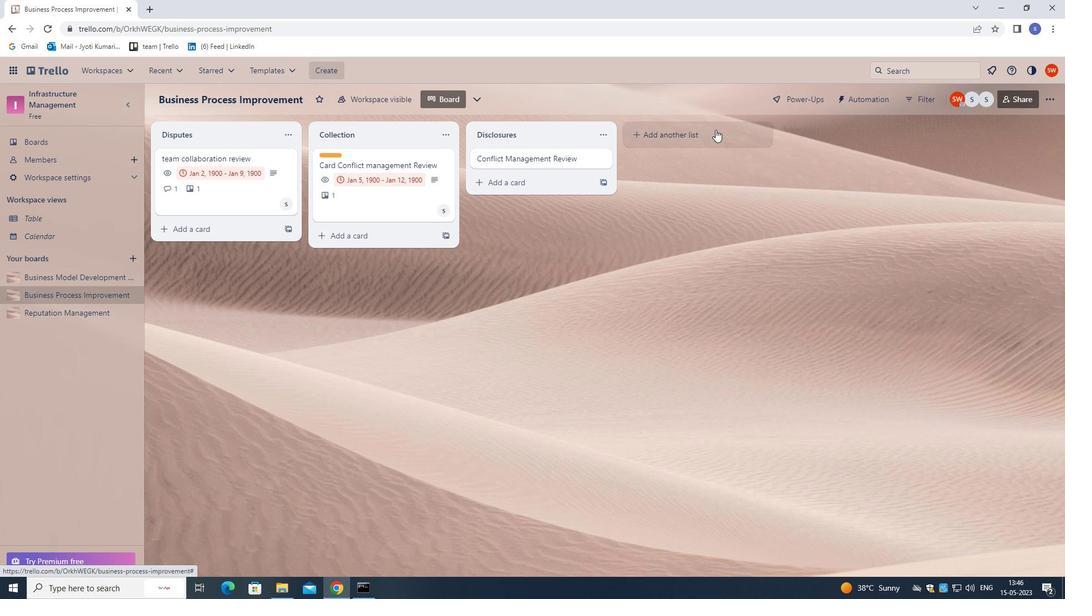 
